 Task: Calculate the persistent homology of a 3D point cloud.
Action: Mouse moved to (181, 147)
Screenshot: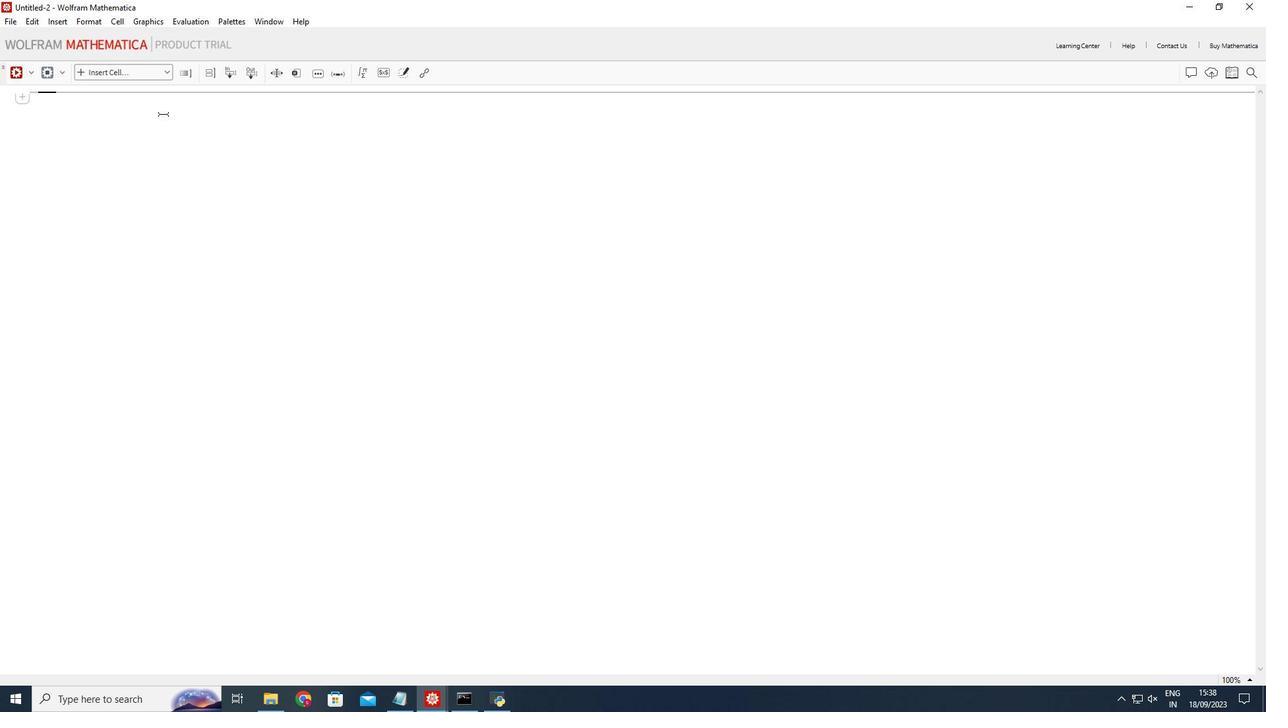 
Action: Mouse pressed left at (181, 147)
Screenshot: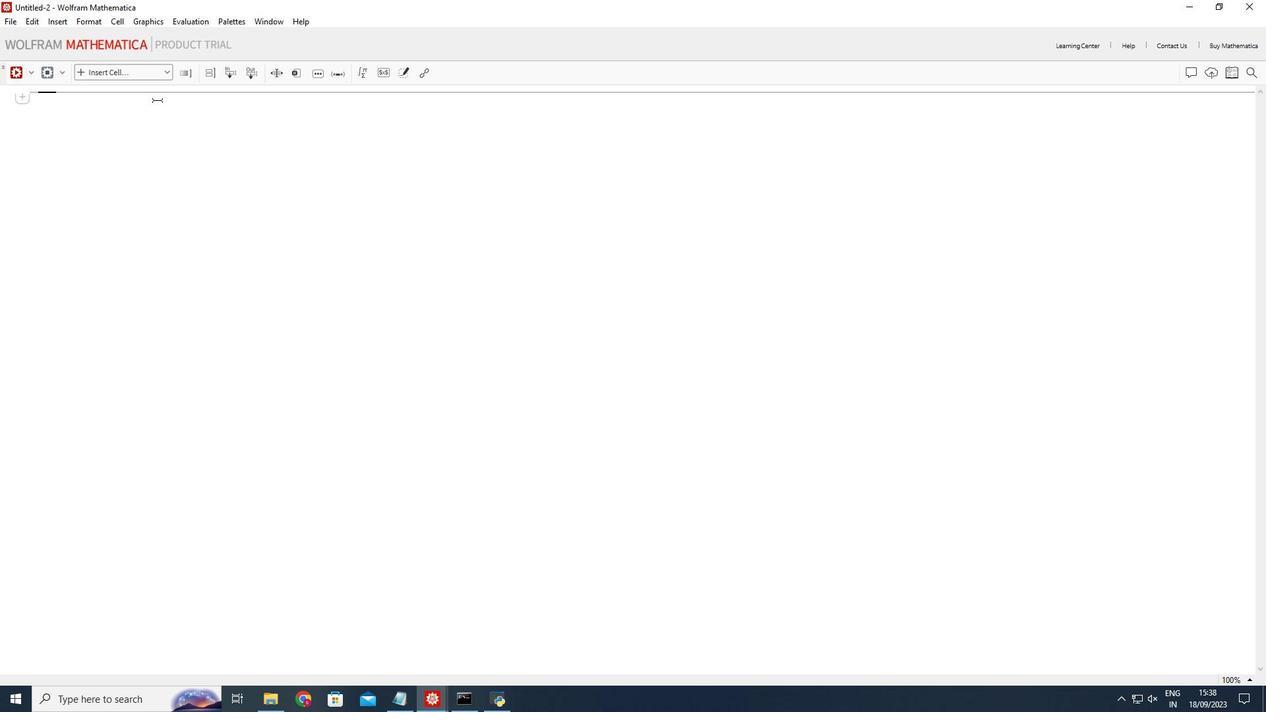
Action: Mouse moved to (170, 79)
Screenshot: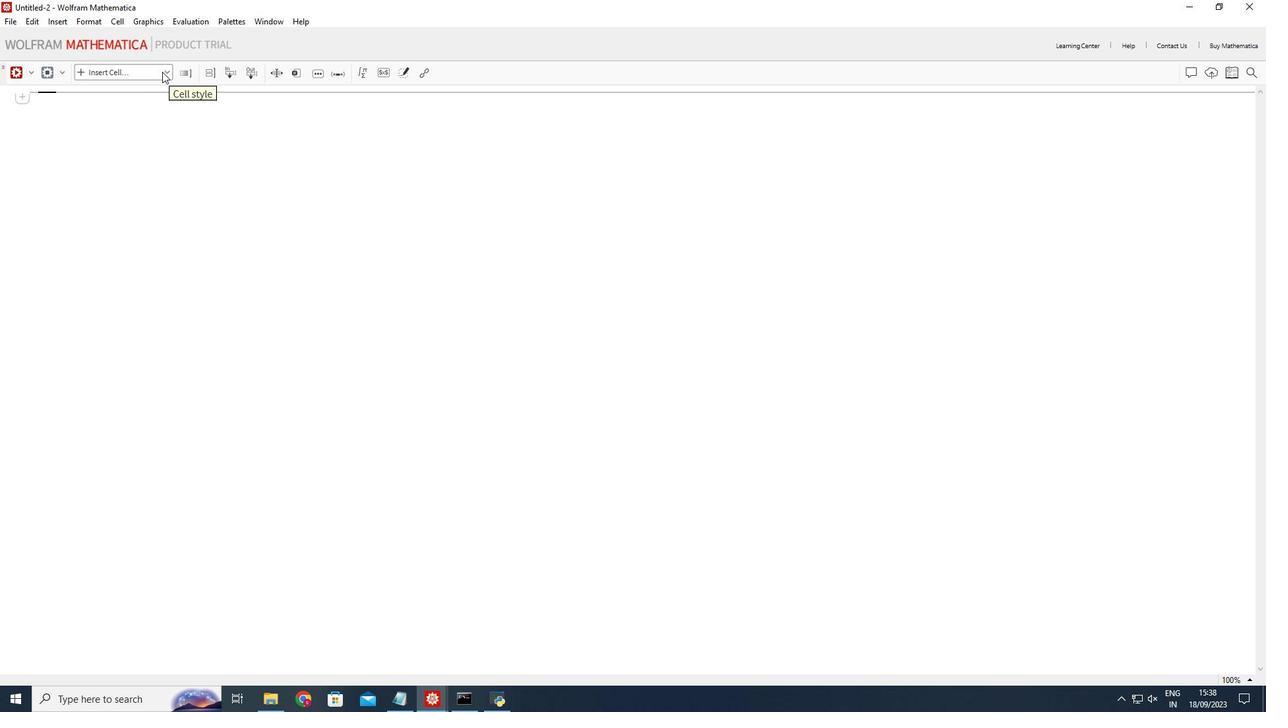 
Action: Mouse pressed left at (170, 79)
Screenshot: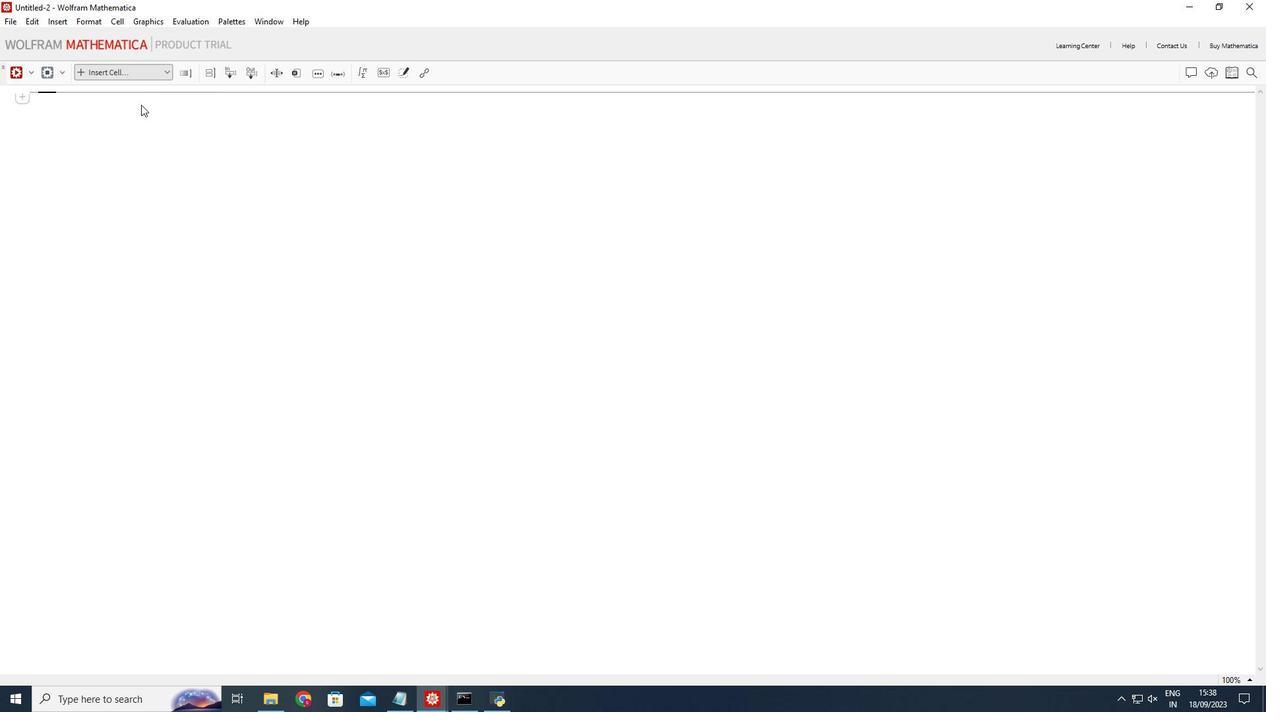
Action: Mouse moved to (127, 103)
Screenshot: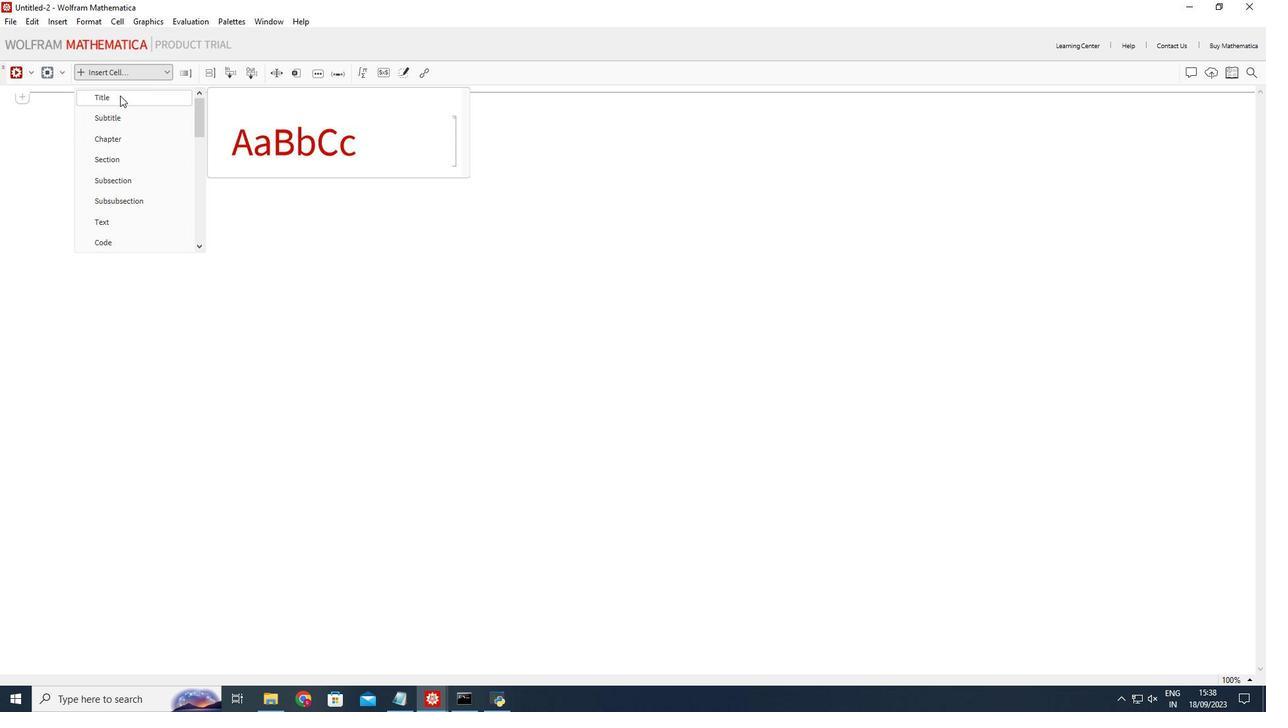 
Action: Mouse pressed left at (127, 103)
Screenshot: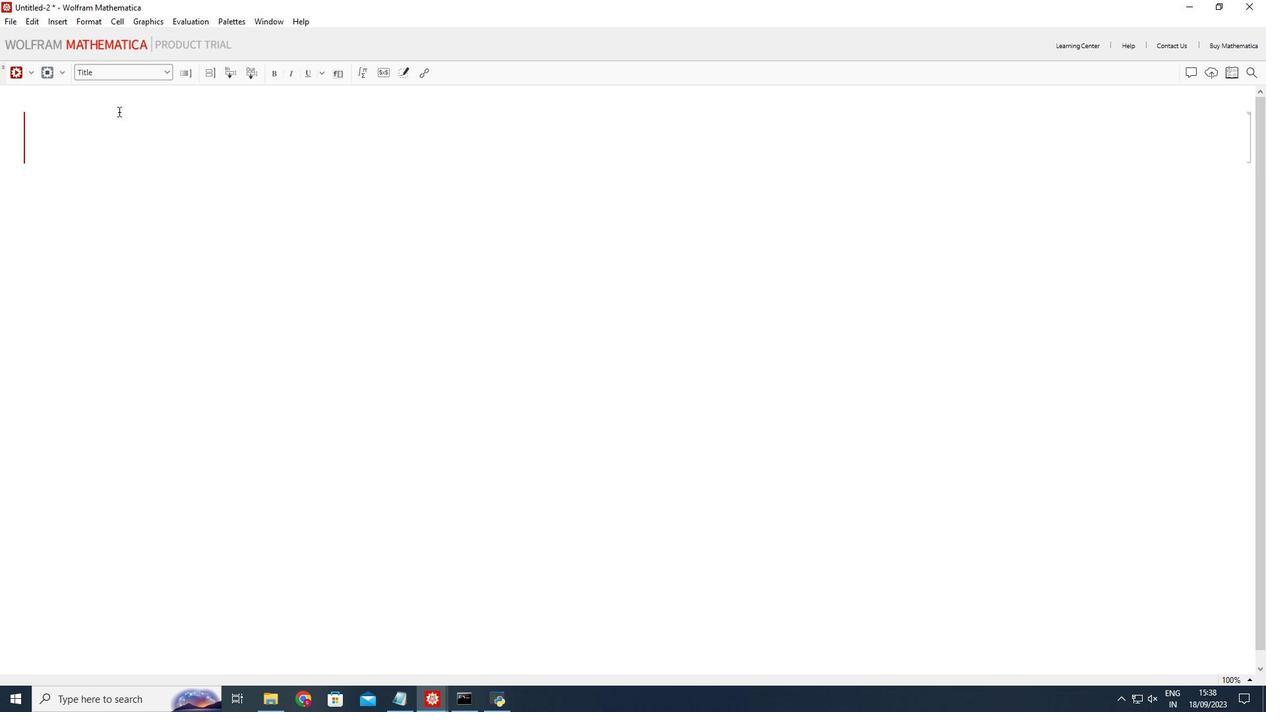 
Action: Mouse moved to (129, 156)
Screenshot: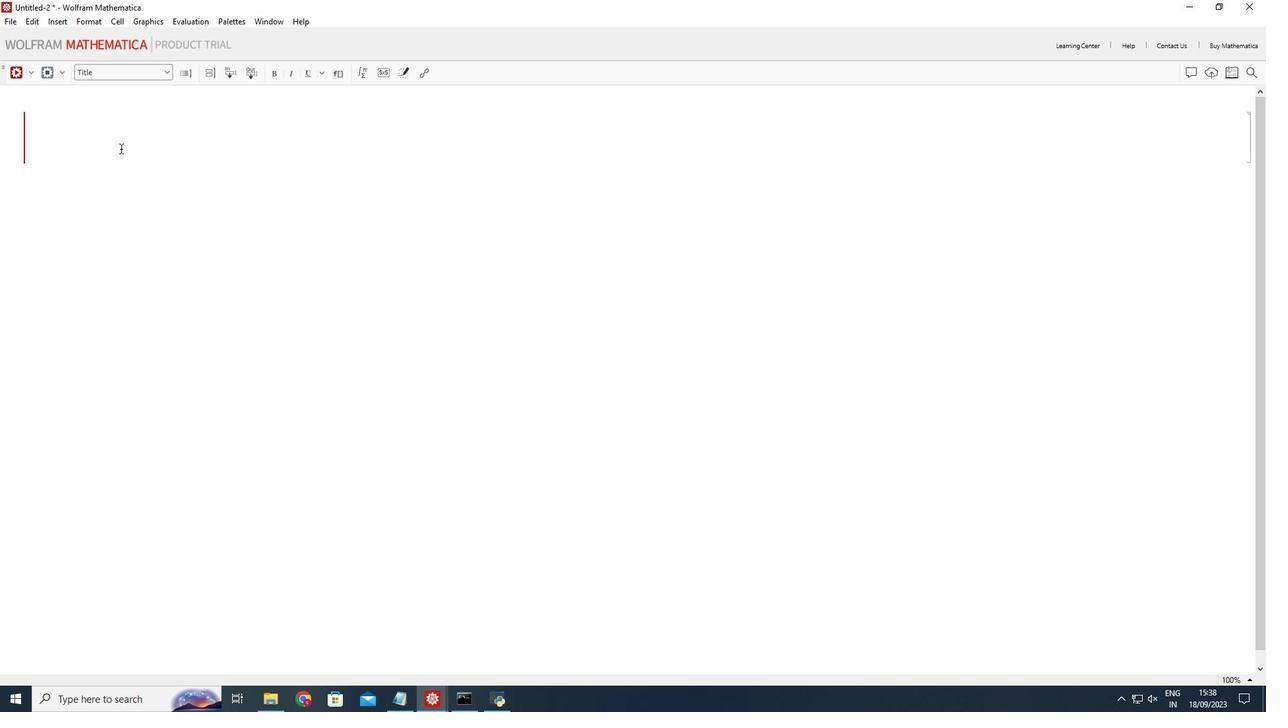 
Action: Mouse pressed left at (129, 156)
Screenshot: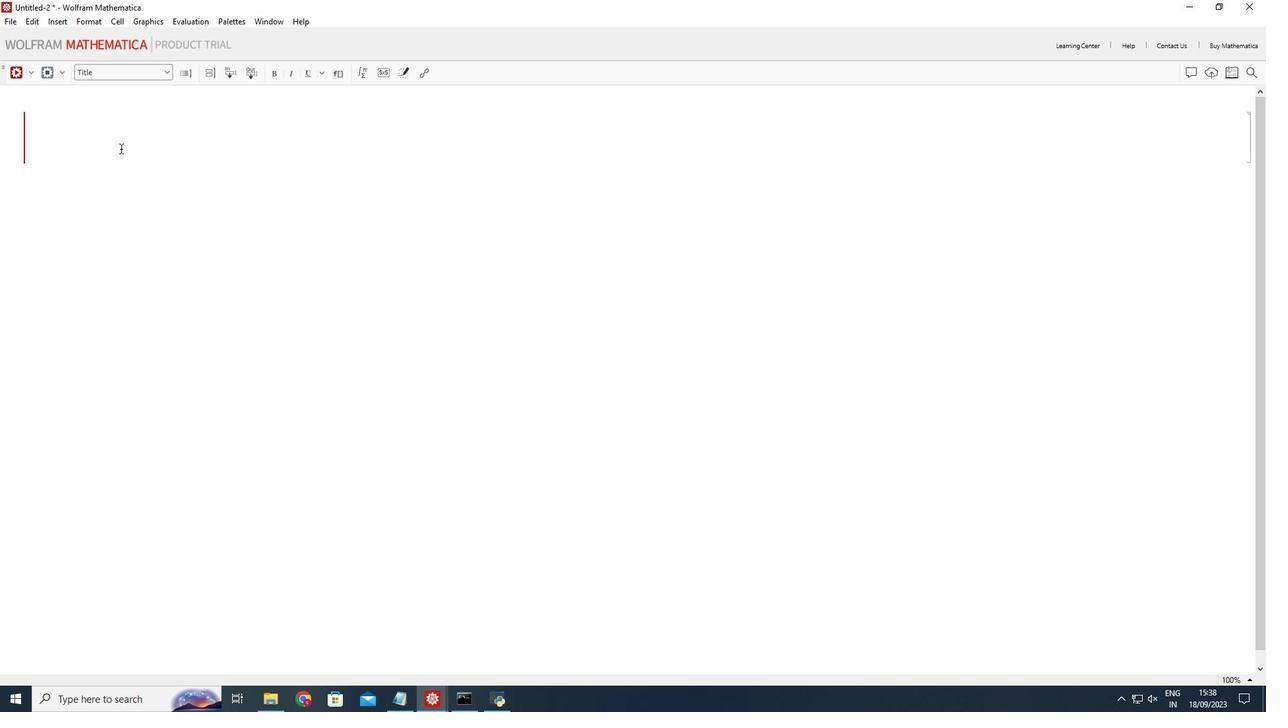 
Action: Mouse moved to (442, 327)
Screenshot: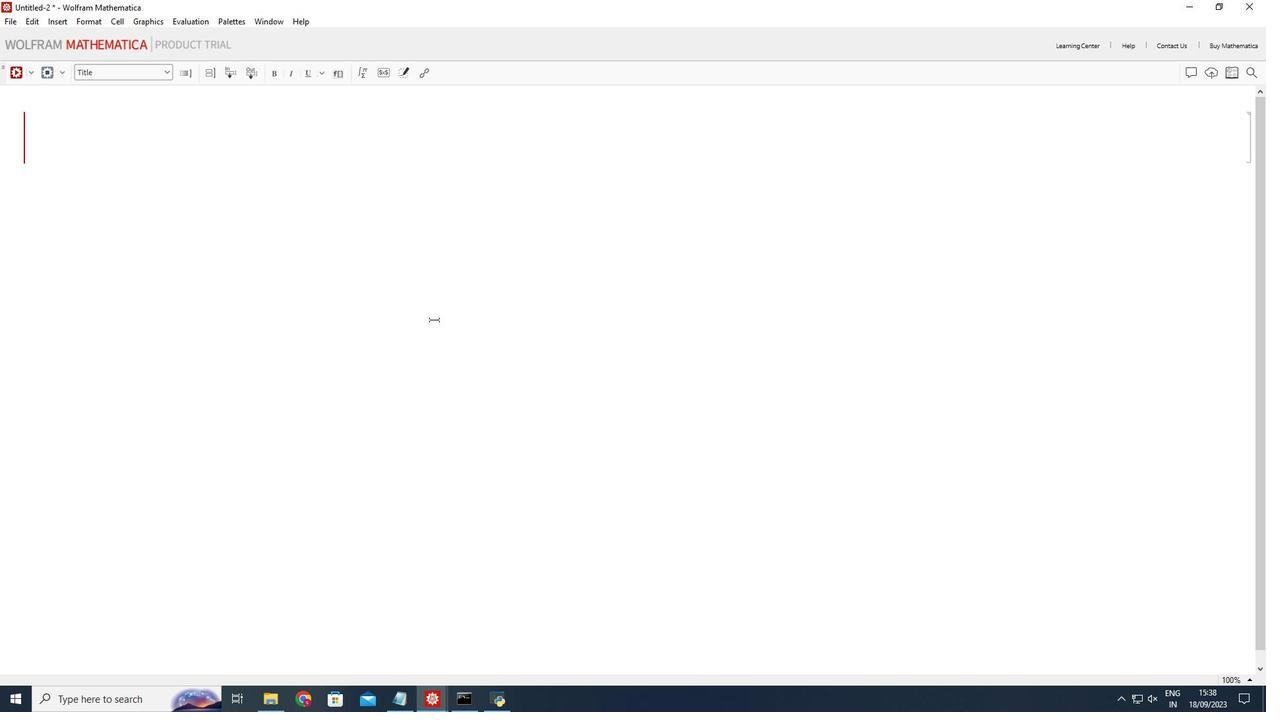
Action: Key pressed <Key.shift_r>Persistent<Key.space><Key.shift_r>Homology<Key.space>of<Key.space>a<Key.space>3<Key.shift_r>D<Key.space>point<Key.space>cloud
Screenshot: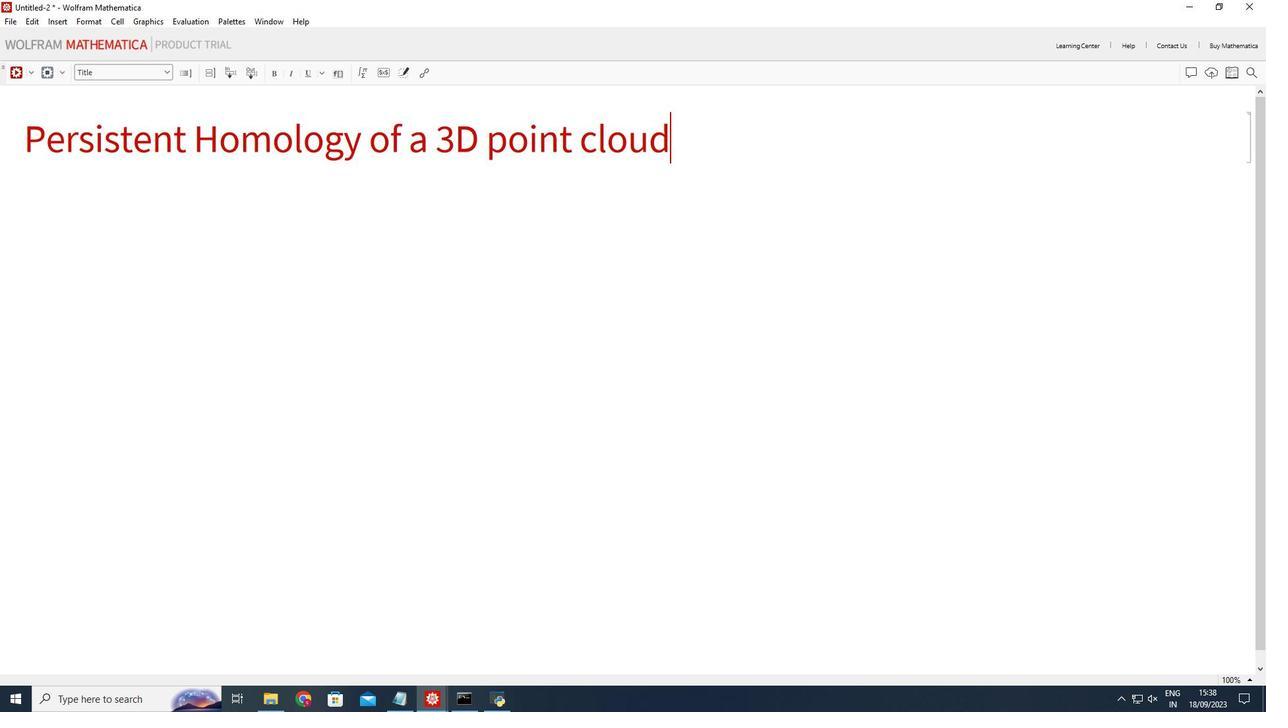 
Action: Mouse moved to (344, 368)
Screenshot: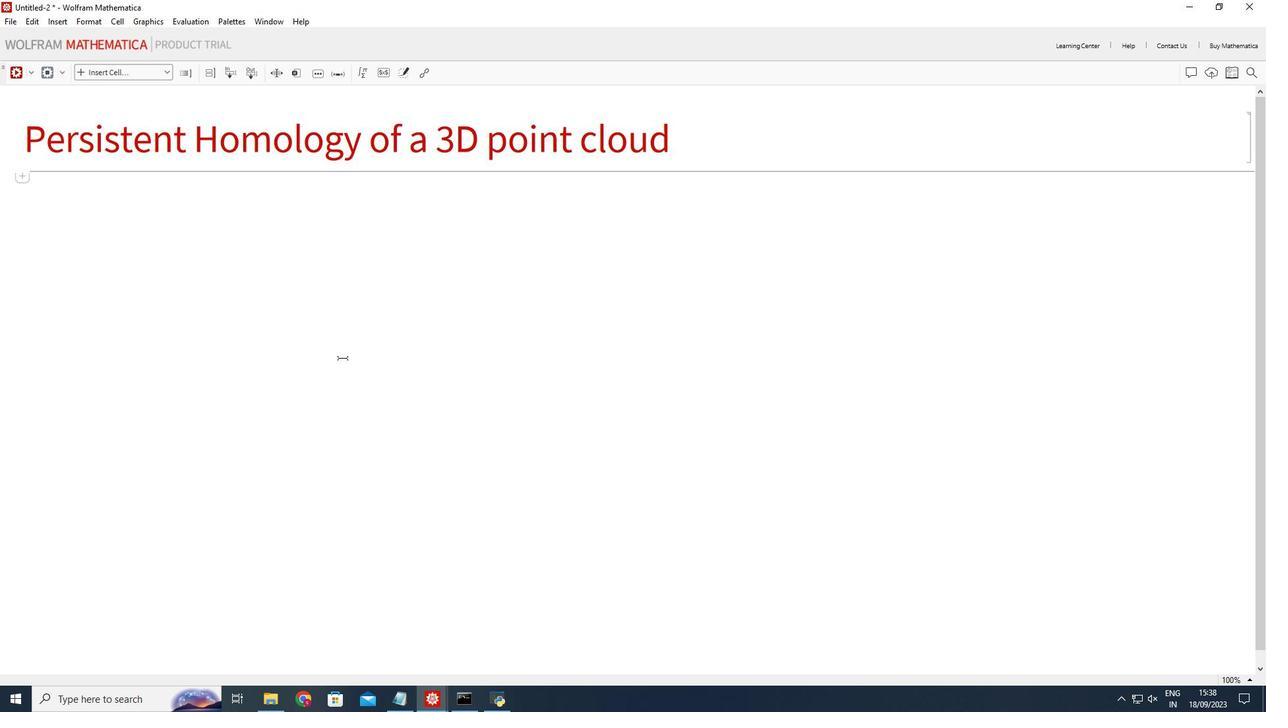 
Action: Mouse pressed left at (344, 368)
Screenshot: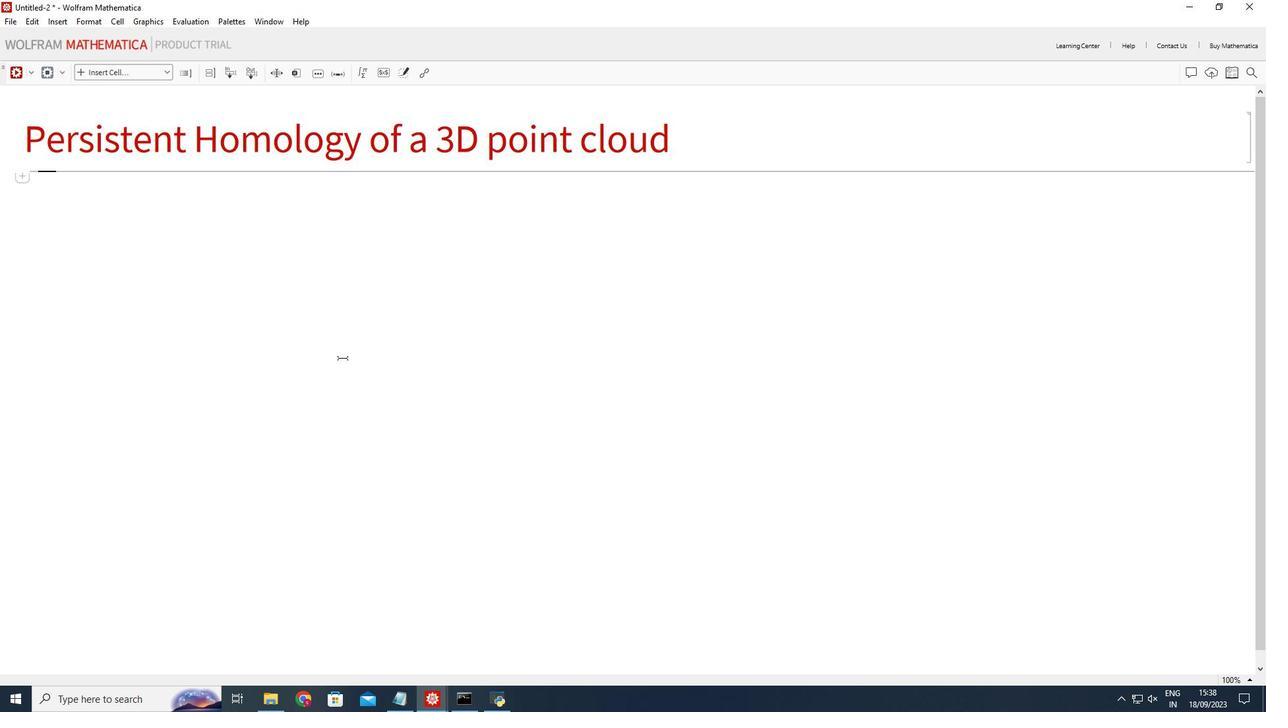 
Action: Mouse moved to (167, 76)
Screenshot: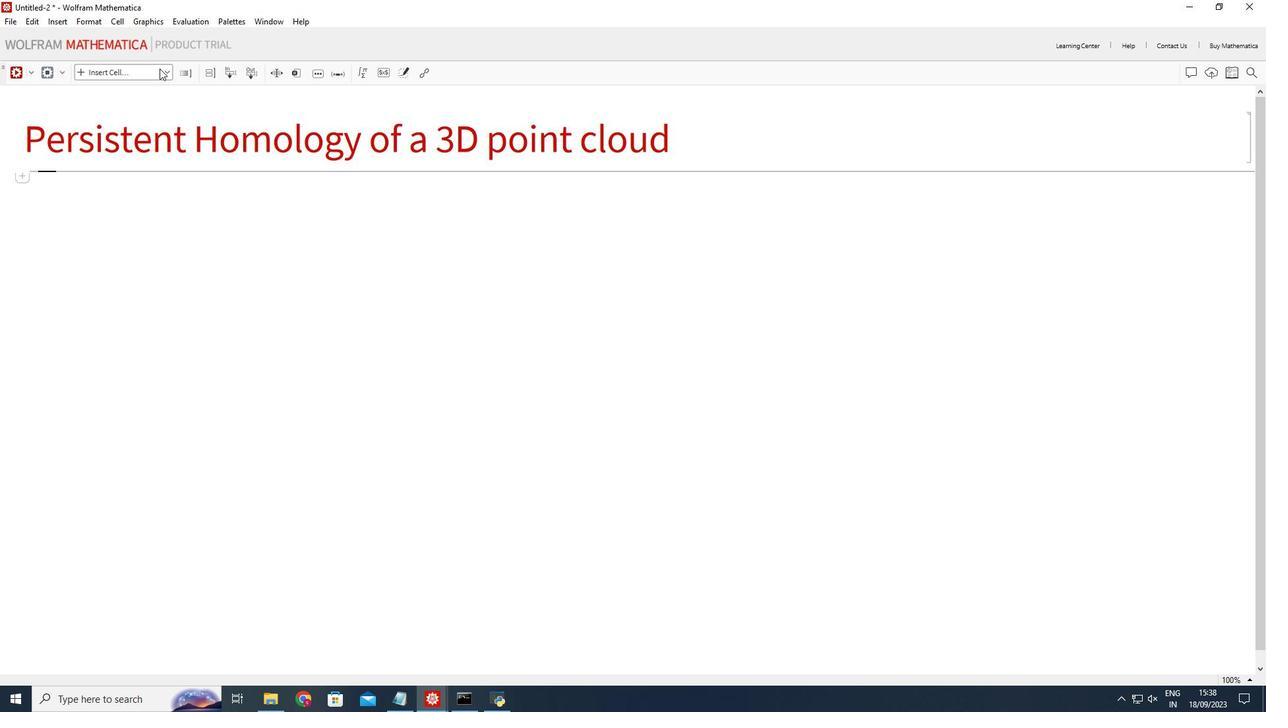 
Action: Mouse pressed left at (167, 76)
Screenshot: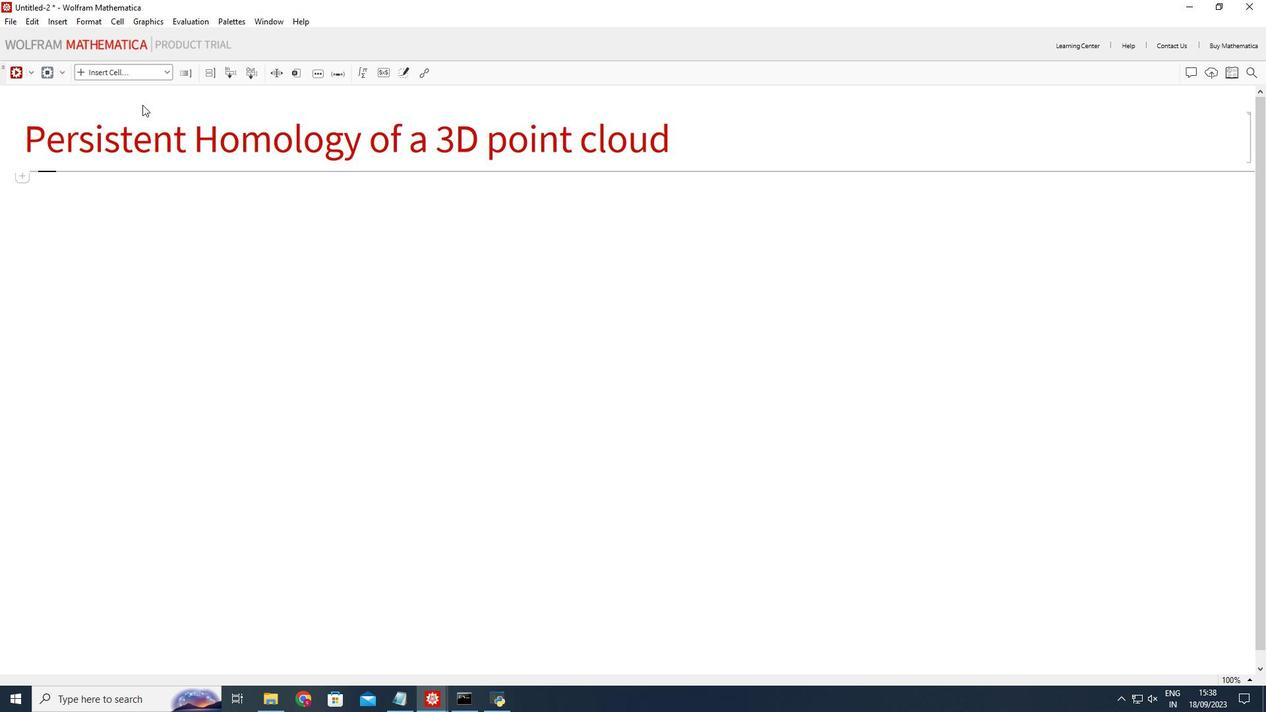 
Action: Mouse moved to (124, 246)
Screenshot: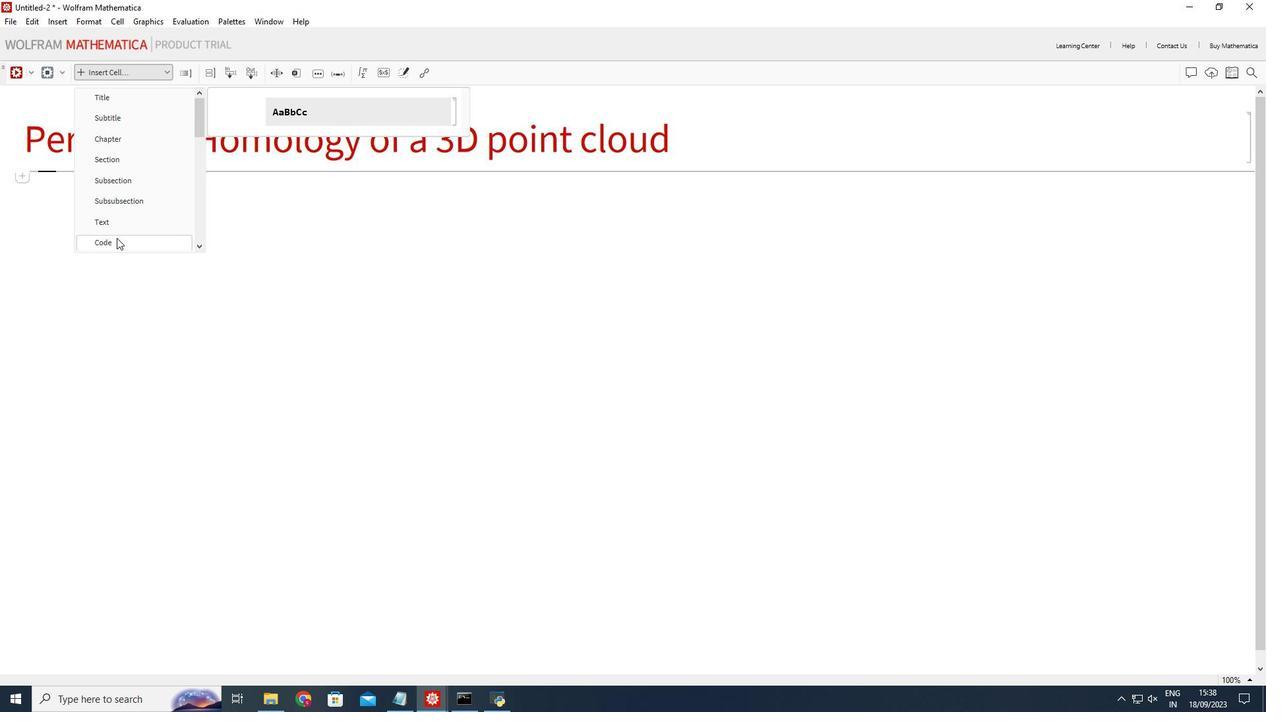 
Action: Mouse pressed left at (124, 246)
Screenshot: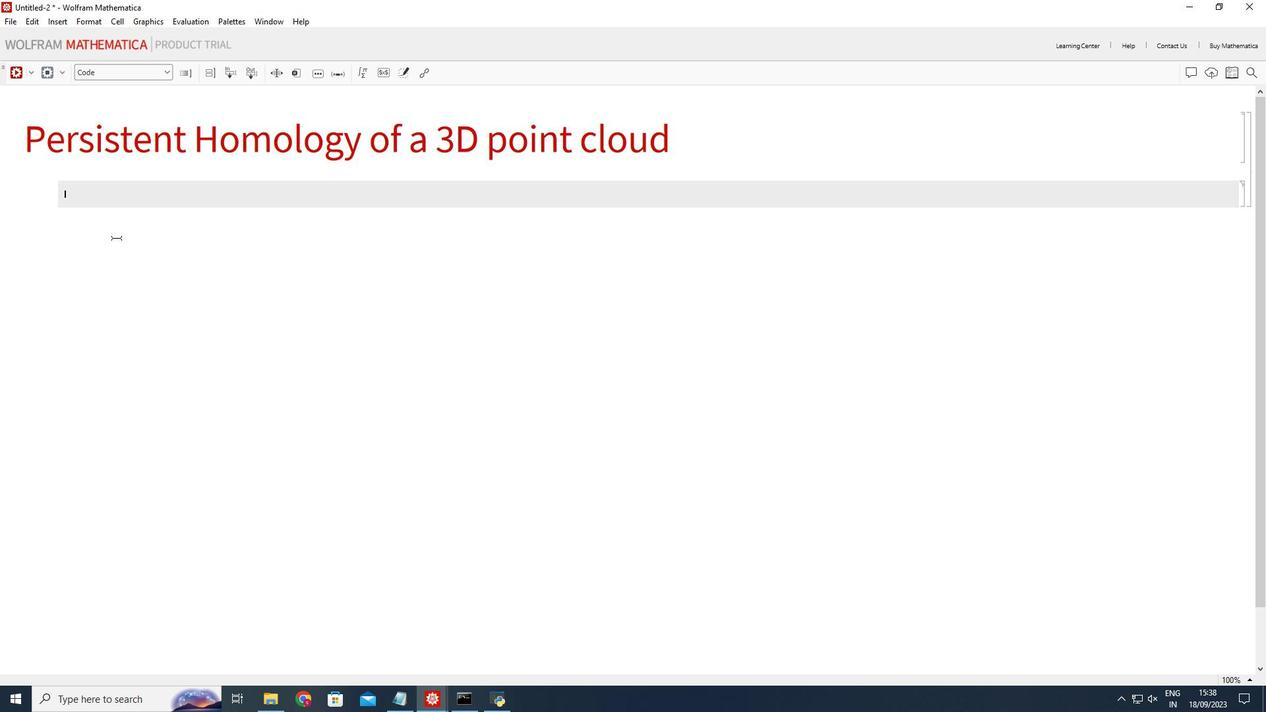 
Action: Mouse moved to (118, 203)
Screenshot: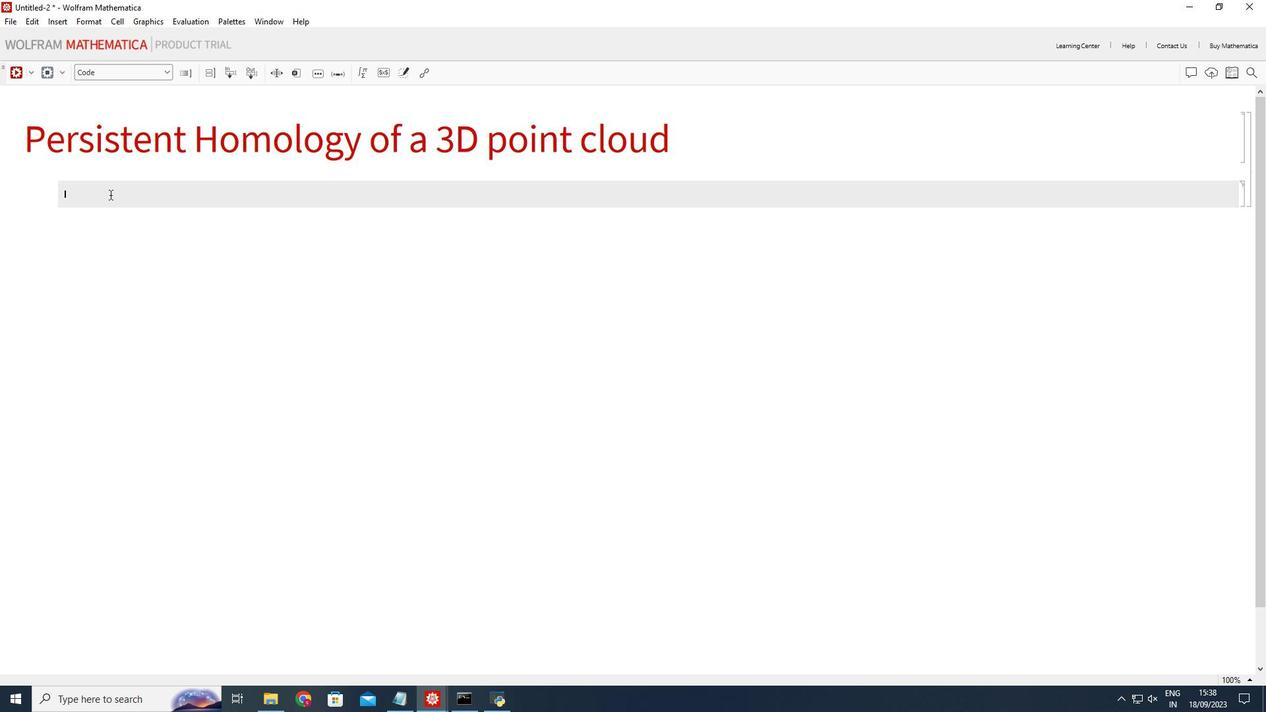 
Action: Mouse pressed left at (118, 203)
Screenshot: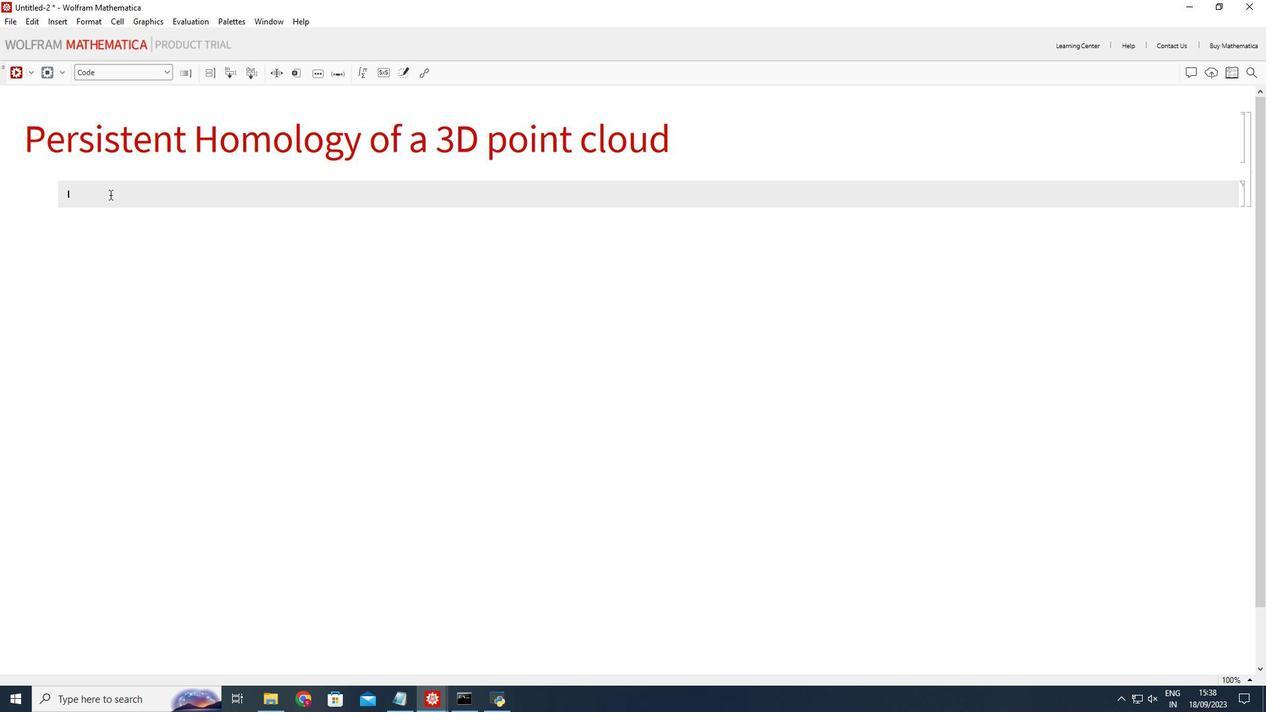
Action: Mouse moved to (714, 418)
Screenshot: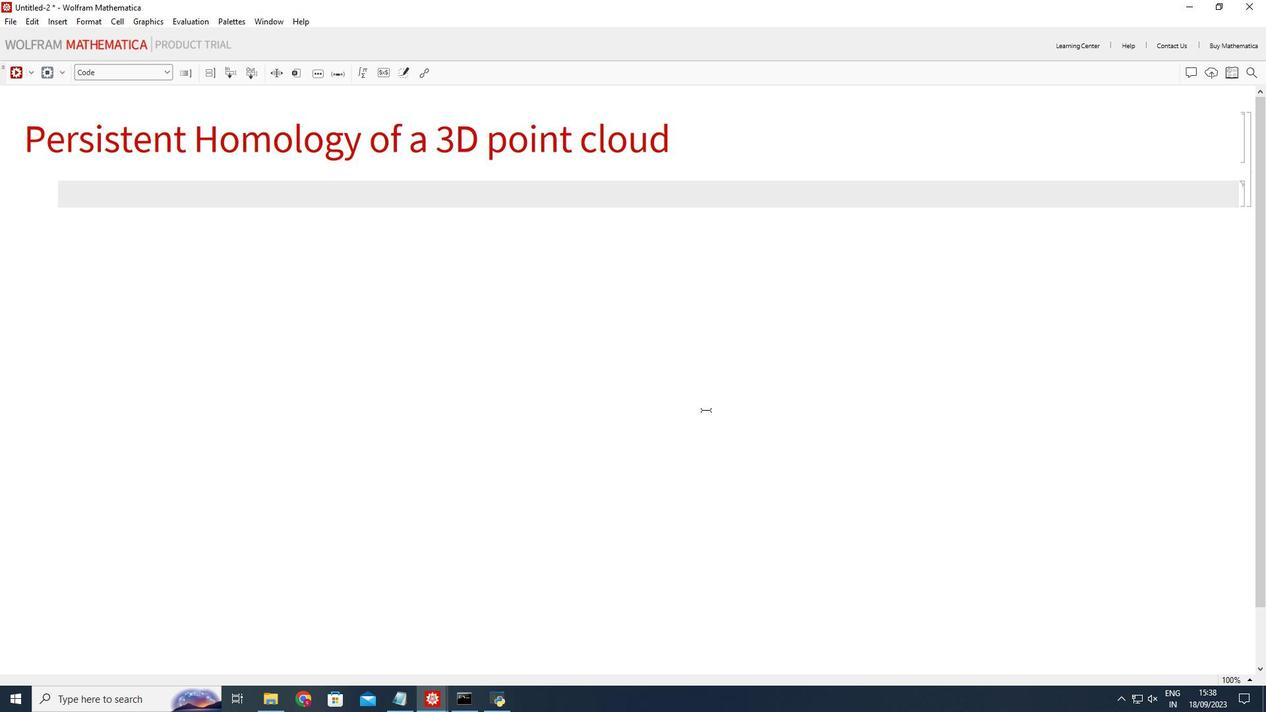 
Action: Key pressed <Key.shift_r>(*<Key.space>define<Key.space>a<Key.space>function<Key.space>to<Key.space>compute<Key.space>pairi<Key.backspace>wise<Key.space>distances<Key.space>between<Key.space>points<Key.space><Key.right><Key.right><Key.enter><Key.shift_r>Pairwise<Key.shift_r>Distances[points<Key.shift_r>_<Key.right><Key.space>;<Key.backspace><Key.shift_r>:=<Key.space><Key.shift_r>Outer[<Key.shift_r>Norm[<Key.shift_r>#1-<Key.shift_r>#2<Key.right><Key.space><Key.shift_r>&,<Key.space>points,<Key.space>points,<Key.space>1<Key.right>;<Key.enter><Key.enter><Key.shift_r>(*<Key.space>generate<Key.space>example<Key.space>3d<Key.space><Key.backspace><Key.backspace><Key.shift_r>D<Key.space>point<Key.space>cloud<Key.space>data<Key.space><Key.right><Key.right><Key.enter><Key.shift_r>Seed<Key.shift_r>Random[0];<Key.enter>n<Key.shift_r>Points<Key.space>=<Key.space>100;<Key.enter>point<Key.shift_r>Cloud<Key.space>=<Key.space><Key.shift_r>Random<Key.shift_r><Key.shift_r>Real[1,<Key.space><Key.shift_r>{n<Key.shift_r>Points,<Key.space>3<Key.right><Key.right>;<Key.space><Key.space><Key.space><Key.enter><Key.enter><Key.shift_r>(*<Key.shift_r>Define<Key.space>the<Key.space>maximum<Key.space>radius<Key.space>for<Key.space>the<Key.space>vic<Key.backspace>etoris-<Key.shift_r>Rips<Key.space>complex<Key.right><Key.right><Key.enter>epsilon<Key.shift_r>Max<Key.space>=<Key.space>0.2;<Key.enter><Key.enter><Key.shift_r><Key.shift_r><Key.shift_r><Key.shift_r><Key.shift_r><Key.shift_r><Key.shift_r>(*compute<Key.space>the<Key.space>vietoris-<Key.shift_r>Rips<Key.space>complex<Key.space>for<Key.space>a<Key.space>range<Key.space>of<Key.space>radii<Key.right><Key.right><Key.enter>simplices<Key.space>=<Key.shift_r>{};<Key.enter><Key.shift_r>For[epsilon<Key.space>-0.0<Key.left><Key.left><Key.left><Key.backspace>=<Key.space><Key.right><Key.right><Key.right>,<Key.space>epsilon<Key.space><Key.shift_r><=<Key.space>epsilon<Key.shift_r><Key.shift_r><Key.shift_r><Key.shift_r><Key.shift_r><Key.shift_r><Key.shift_r><Key.shift_r><Key.shift_r><Key.shift_r>Max,<Key.space>epsilon<Key.space>+=<Key.space>0.01,<Key.space>distances<Key.space>=<Key.space><Key.shift_r>Pairwise<Key.shift_r>Distances[point<Key.shift_r>Cloud<Key.right>;<Key.enter><Key.tab>adjanc<Key.backspace><Key.backspace>cency<Key.shift_r>Matrix<Key.space>=<Key.space><Key.shift_r>Unit<Key.shift_r><Key.shift_r><Key.shift_r><Key.shift_r>Step[epsilon<Key.space>-<Key.space>distances<Key.right>;<Key.enter>graph<Key.space>=<Key.space><Key.shift_r>Graph[<Key.shift_r>Range[n<Key.shift_r>Points],<Key.space><Key.shift_r>Undirected<Key.shift_r>Edge<Key.space><Key.shift_r>@@@<Key.space><Key.shift_r><Key.shift_r>Position[<Key.shift_r>Upper<Key.shift_r>Triangularize[adjan<Key.backspace>cency<Key.shift_r>Matrix,1<Key.right>,1<Key.right><Key.right>;<Key.enter>cliques<Key.space>-<Key.backspace>=<Key.space><Key.shift_r>Find<Key.shift_r>Clique[graph,<Key.space><Key.shift_r>{<Key.backspace><Key.shift_r>{3,
Screenshot: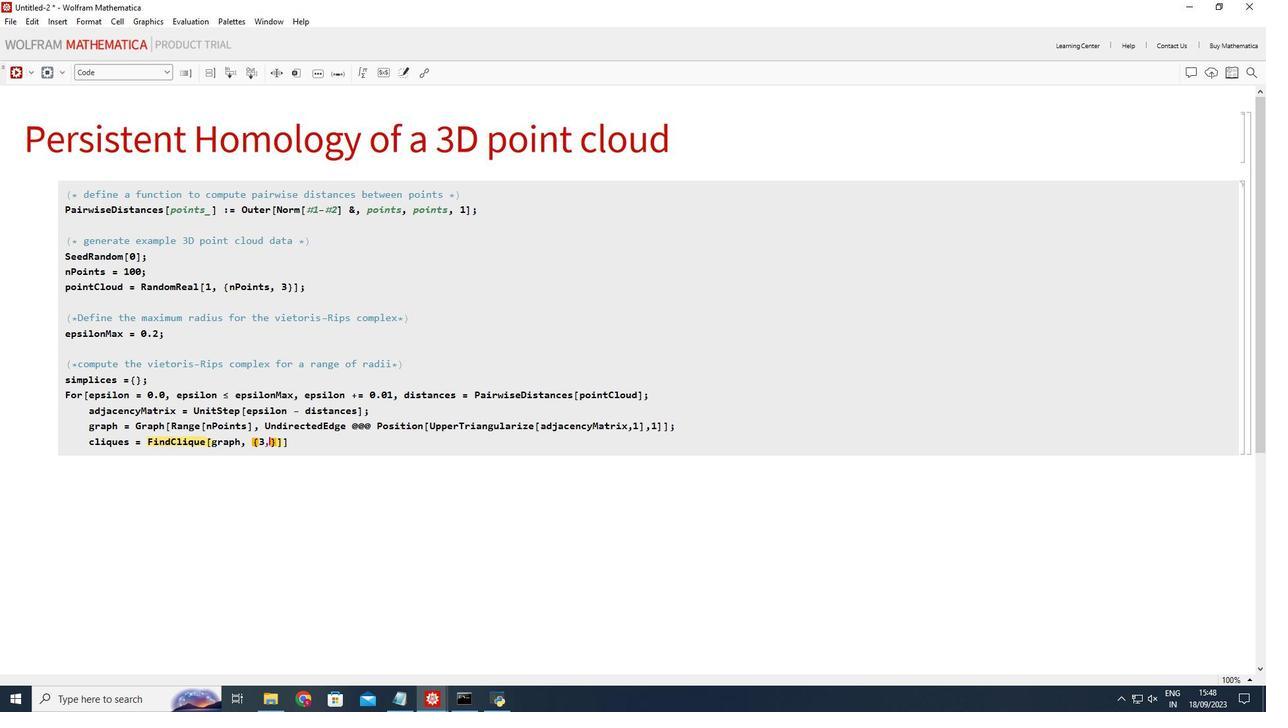 
Action: Mouse moved to (373, 80)
Screenshot: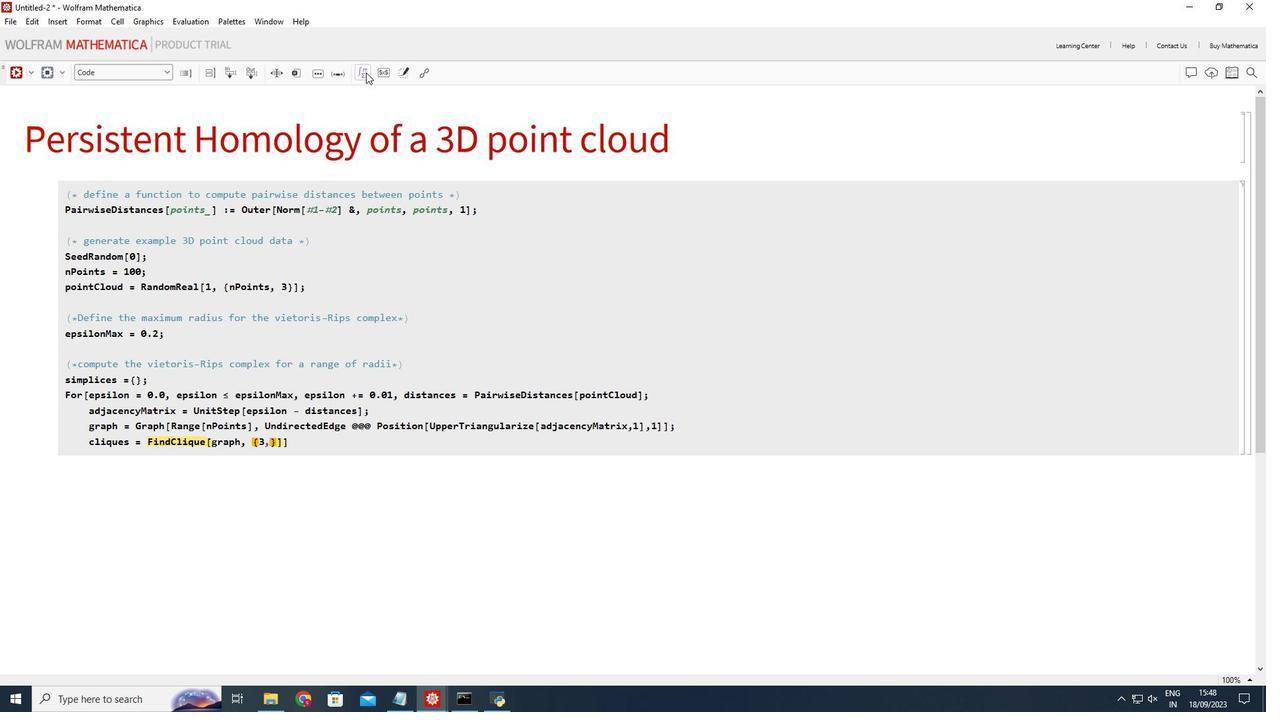 
Action: Mouse pressed left at (373, 80)
Screenshot: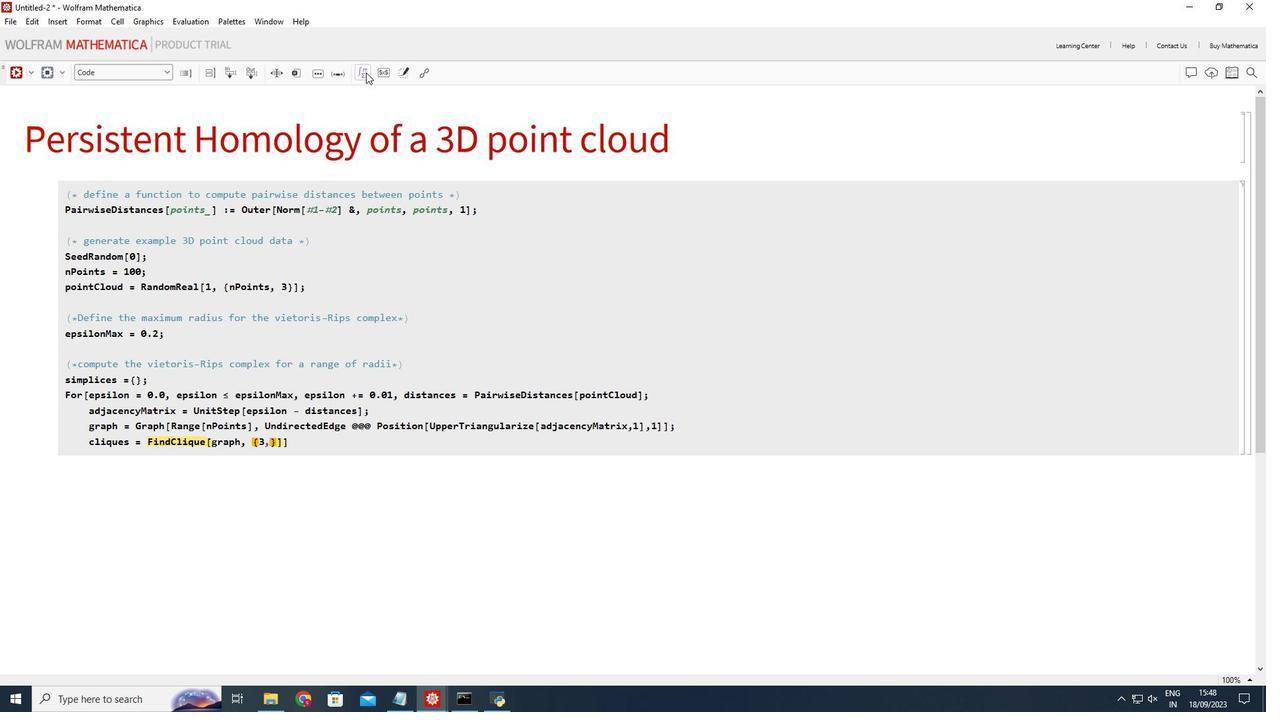 
Action: Mouse moved to (1234, 374)
Screenshot: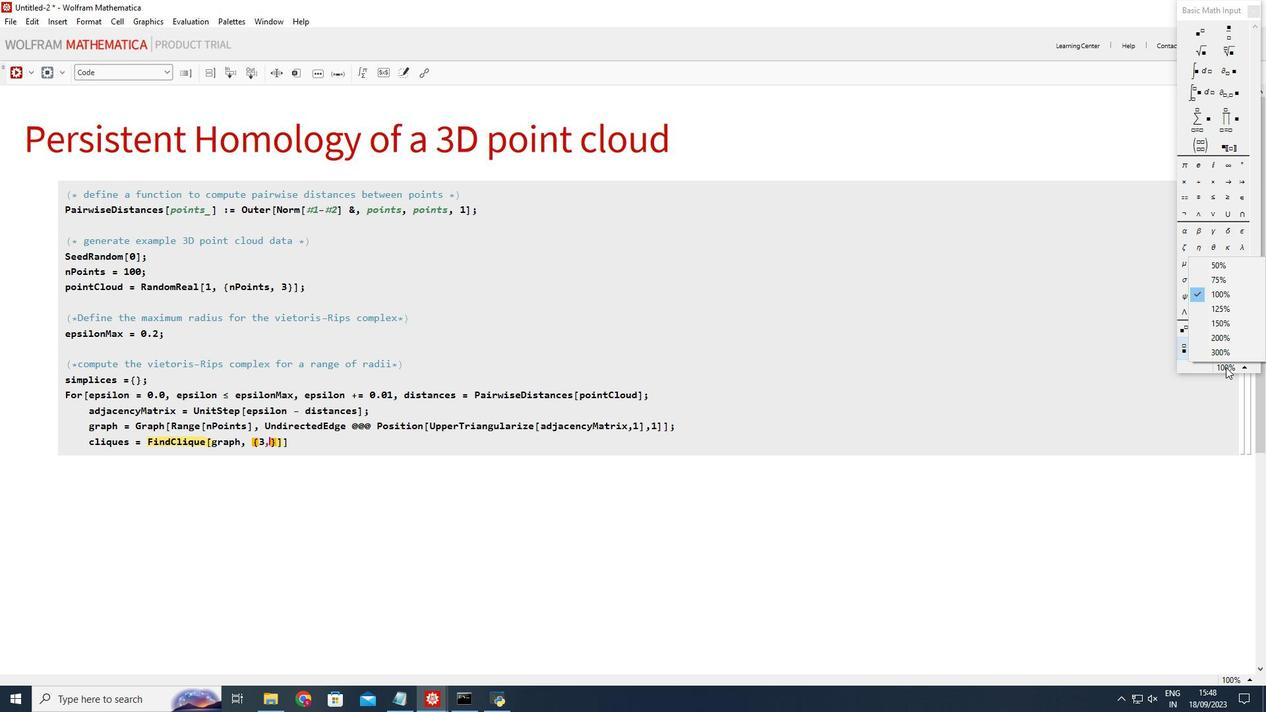 
Action: Mouse pressed left at (1234, 374)
Screenshot: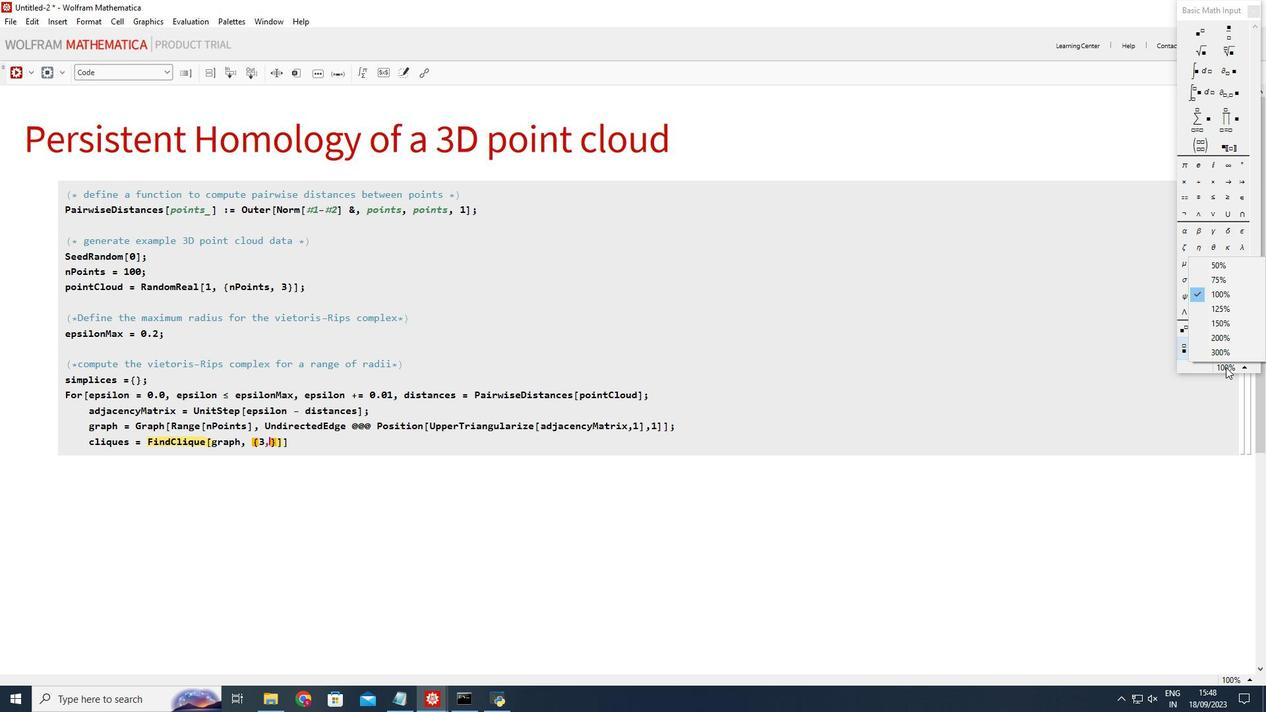 
Action: Mouse moved to (1234, 334)
Screenshot: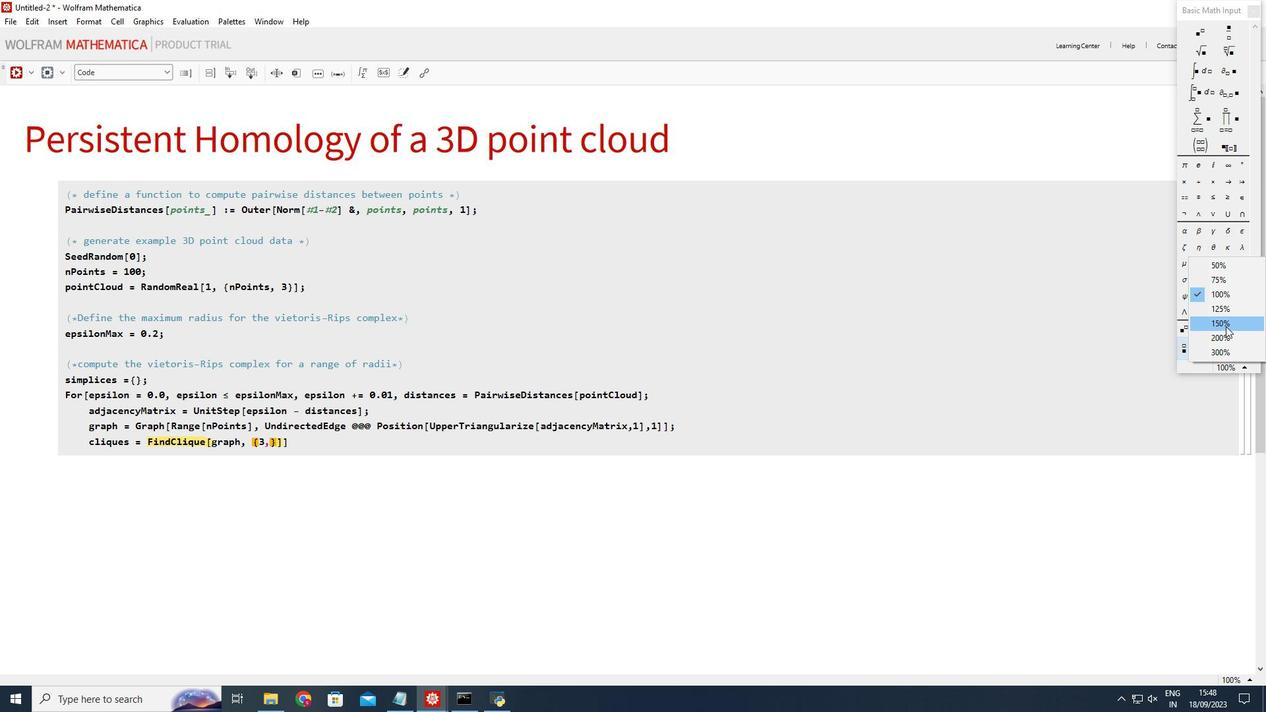 
Action: Mouse pressed left at (1234, 334)
Screenshot: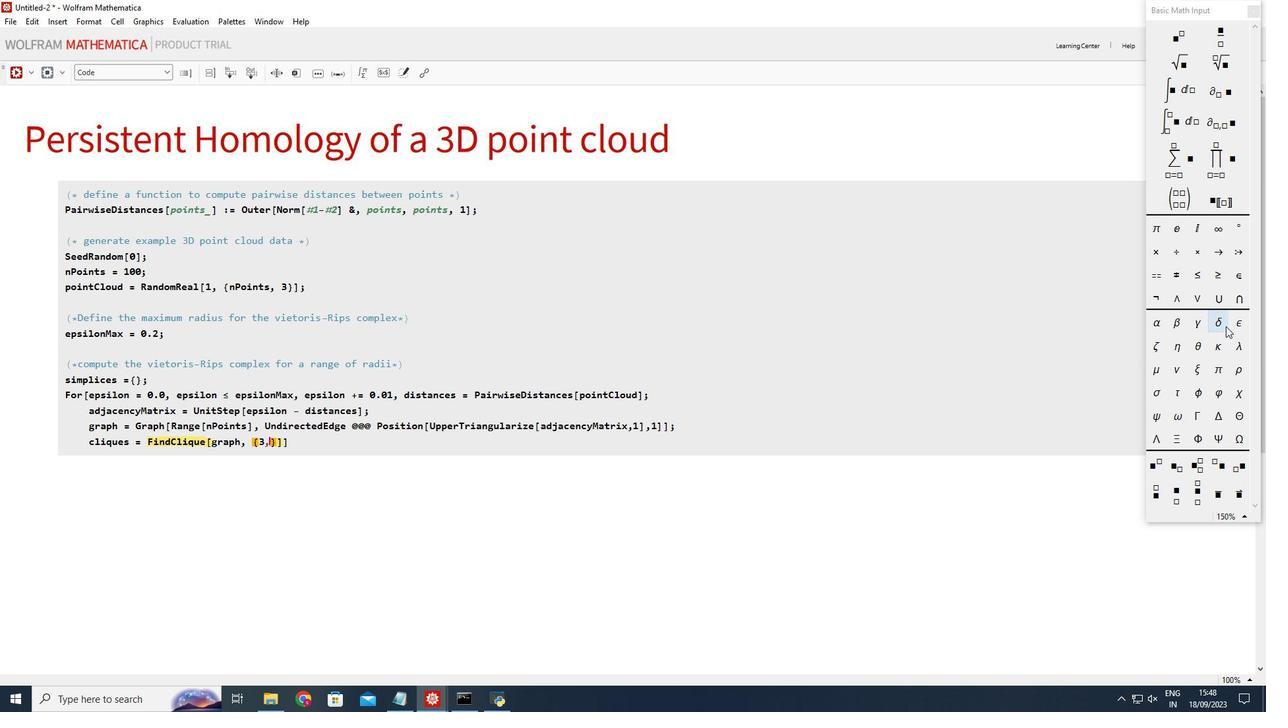 
Action: Mouse moved to (1223, 239)
Screenshot: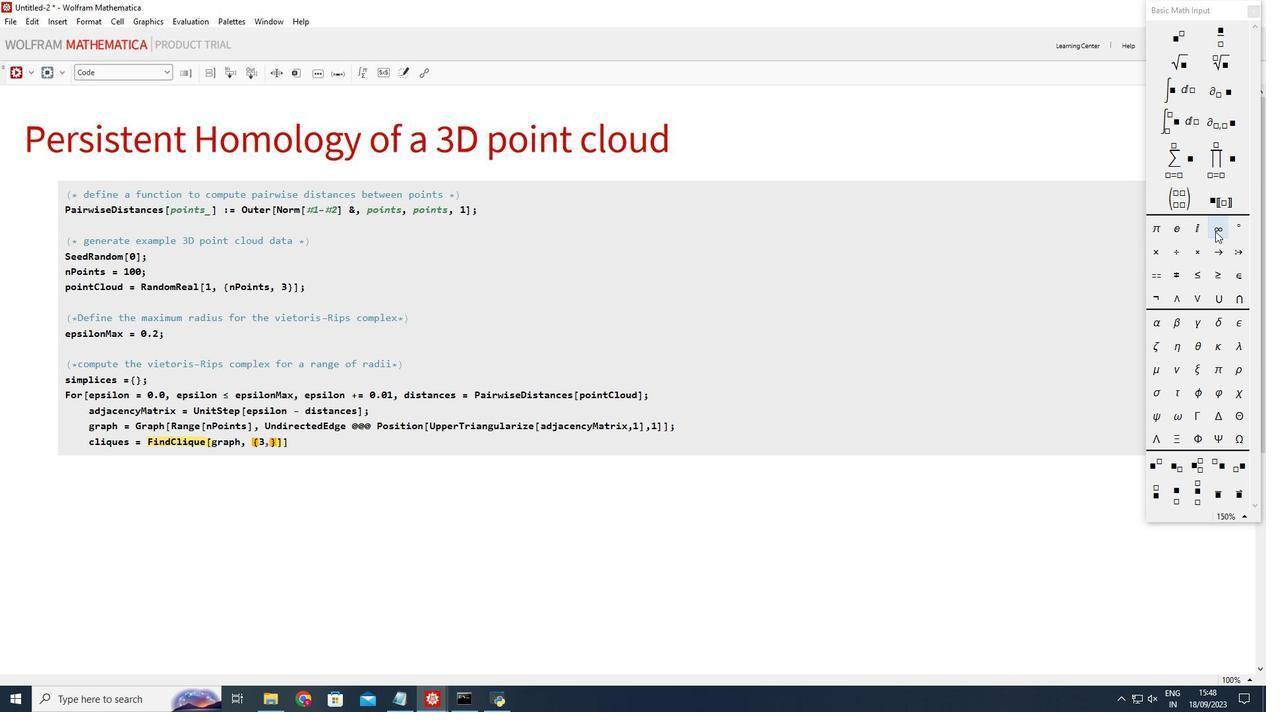 
Action: Mouse pressed left at (1223, 239)
Screenshot: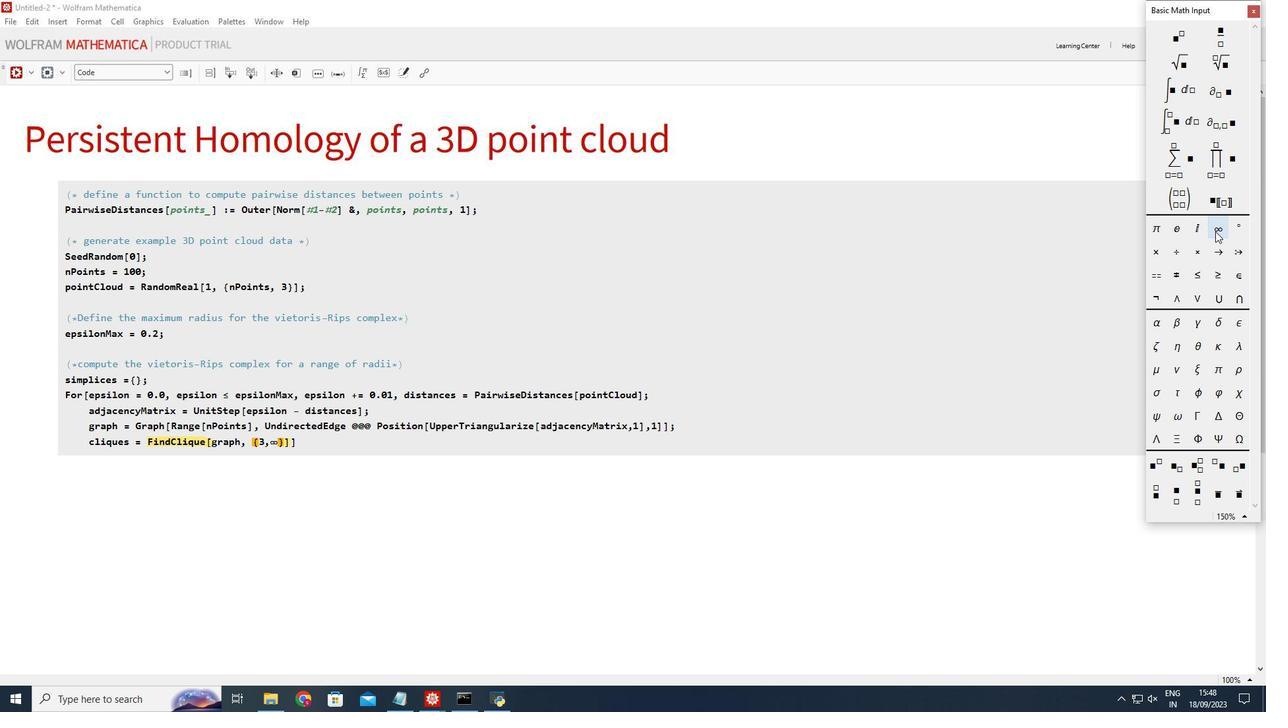 
Action: Mouse moved to (290, 448)
Screenshot: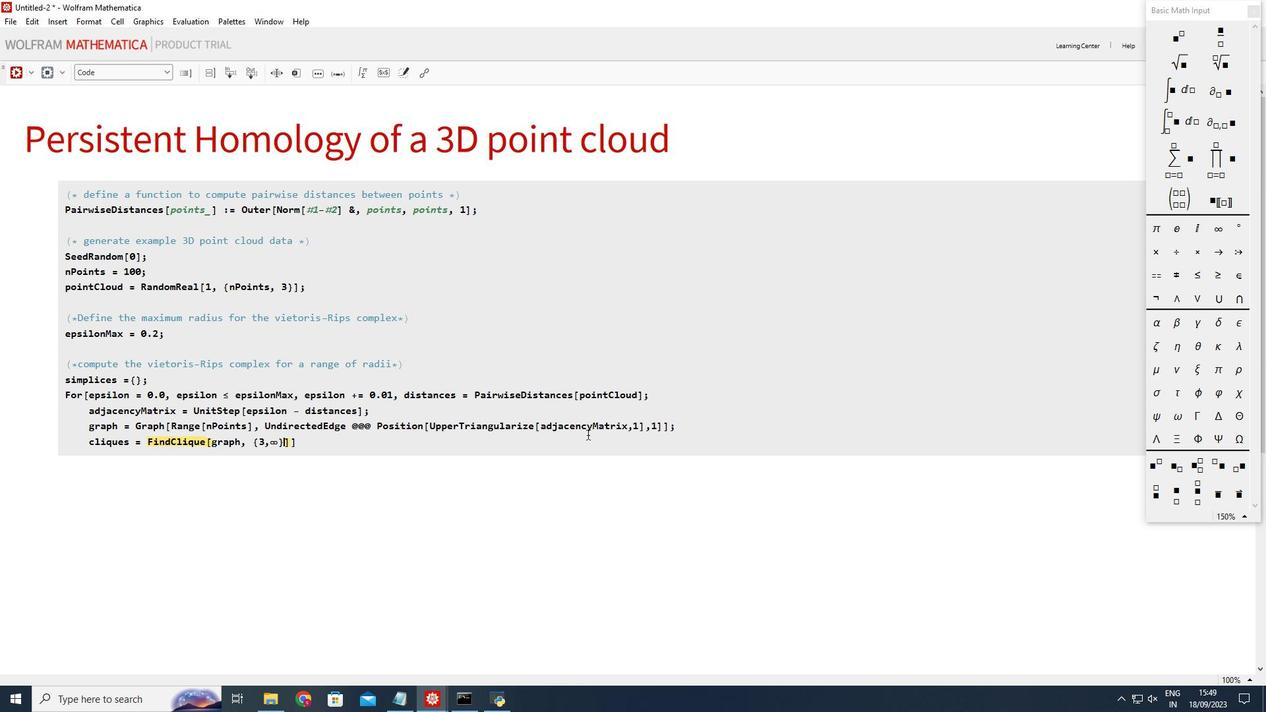 
Action: Mouse pressed left at (290, 448)
Screenshot: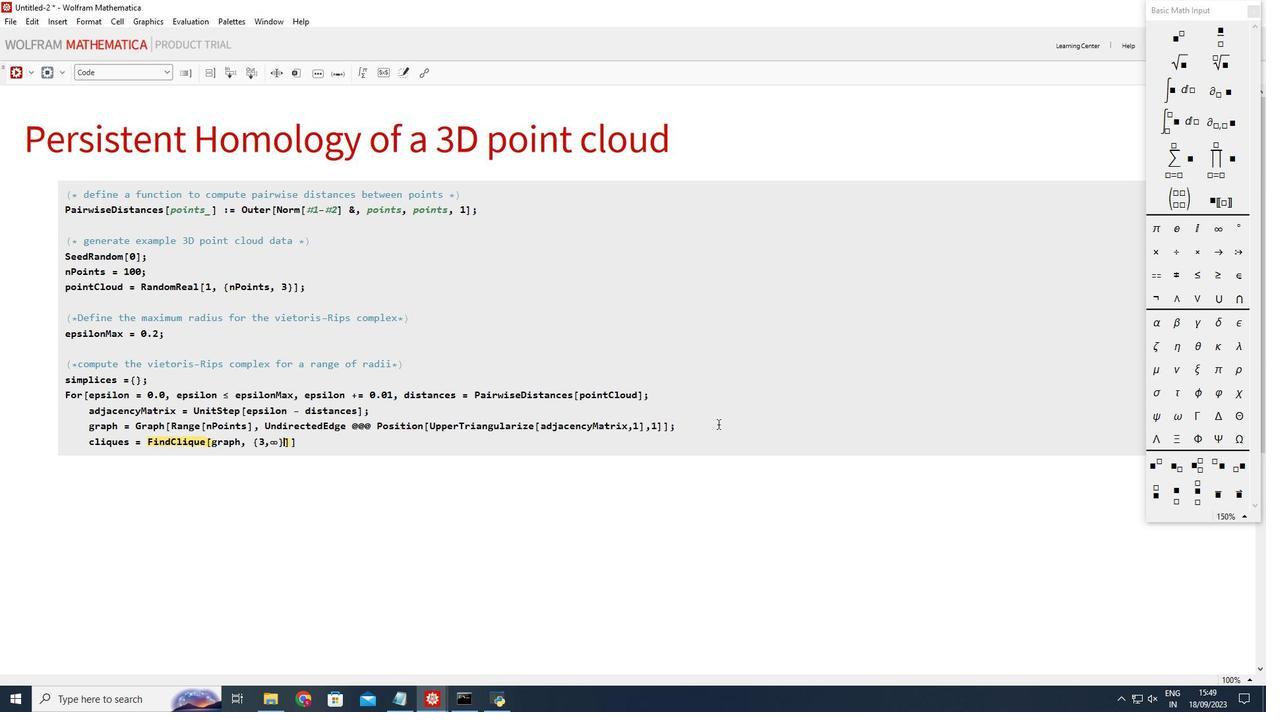 
Action: Mouse moved to (809, 432)
Screenshot: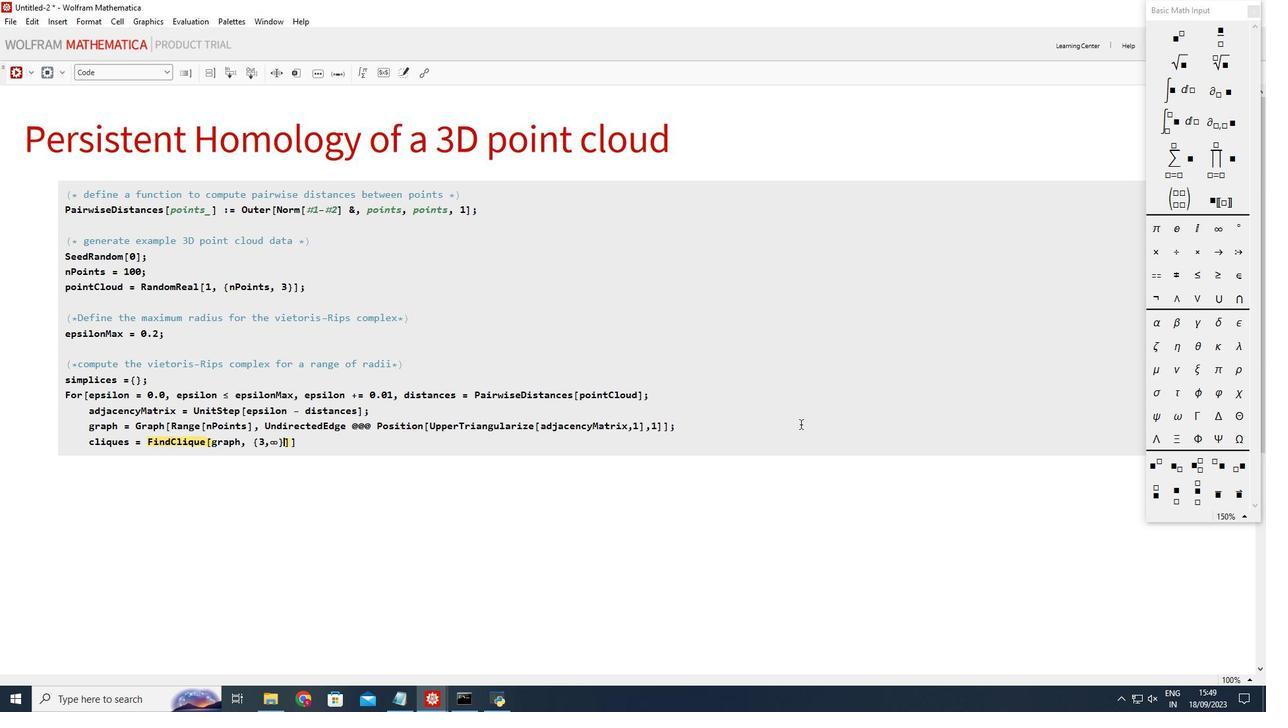 
Action: Key pressed <Key.right>;<Key.enter>simplices<Key.space>=<Key.space><Key.shift_r>Union[simplices,<Key.space><Key.shift_r>Subsets[<Key.shift_r>#,<Key.space><Key.shift_r><Key.shift_r><Key.shift_r><Key.shift_r><Key.shift_r><Key.shift_r><Key.shift_r><Key.shift_r>{2,4<Key.right><Key.right><Key.space><Key.shift_r><Key.shift_r><Key.shift_r><Key.shift_r><Key.shift_r><Key.shift_r>&<Key.space>/<Key.shift_r>@<Key.space>cliques<Key.right>;<Key.space><Key.right><Key.enter><Key.enter><Key.backspace><Key.shift_r>(*<Key.space>compute<Key.space>rhe<Key.space>vietoris-<Key.shift_r>Rips<Key.space>complex<Key.space>for<Key.space>a<Key.space>range<Key.space>of<Key.space>radii<Key.space><Key.right><Key.right><Key.enter>simplices<Key.space>=<Key.space><Key.shift_r>{};<Key.enter><Key.shift_r>For[epsilon=0.0,<Key.space>epsilon<Key.shift_r><=<Key.space>epsilon<Key.shift_r>Max,<Key.space>epsilon<Key.space>+=0.01,<Key.space>distances<Key.space>=<Key.space><Key.shift_r>Pairwise<Key.shift_r>Disat<Key.backspace>t<Key.backspace>ta<Key.backspace><Key.backspace><Key.backspace>tances[point<Key.shift_r><Key.shift_r>Cloud<Key.enter><Key.right>;<Key.space><Key.enter><Key.backspace><Key.right><Key.backspace><Key.backspace><Key.backspace><Key.backspace><Key.backspace><Key.backspace><Key.backspace><Key.backspace><Key.backspace><Key.backspace><Key.backspace><Key.backspace><Key.backspace><Key.backspace><Key.backspace><Key.backspace><Key.backspace><Key.backspace><Key.backspace><Key.backspace><Key.backspace><Key.backspace><Key.backspace><Key.backspace><Key.backspace><Key.backspace><Key.backspace><Key.backspace><Key.backspace><Key.backspace><Key.backspace><Key.backspace><Key.backspace><Key.backspace><Key.backspace><Key.backspace><Key.backspace><Key.backspace><Key.backspace><Key.backspace><Key.backspace><Key.backspace><Key.backspace><Key.backspace><Key.backspace><Key.backspace><Key.backspace><Key.backspace><Key.backspace><Key.backspace><Key.backspace><Key.backspace><Key.backspace><Key.backspace><Key.backspace><Key.backspace><Key.backspace><Key.backspace><Key.backspace><Key.backspace><Key.backspace><Key.backspace><Key.backspace><Key.backspace><Key.backspace><Key.backspace><Key.backspace><Key.backspace><Key.backspace><Key.backspace><Key.backspace><Key.backspace><Key.backspace><Key.backspace><Key.backspace><Key.backspace><Key.backspace><Key.backspace><Key.backspace><Key.backspace><Key.backspace><Key.backspace><Key.backspace><Key.backspace><Key.backspace><Key.backspace><Key.backspace><Key.backspace><Key.backspace><Key.backspace><Key.backspace><Key.backspace><Key.backspace><Key.backspace><Key.backspace><Key.backspace><Key.backspace><Key.backspace><Key.backspace><Key.backspace><Key.backspace><Key.backspace><Key.backspace><Key.backspace><Key.backspace><Key.backspace><Key.backspace><Key.backspace><Key.backspace><Key.backspace><Key.backspace><Key.backspace><Key.backspace><Key.backspace><Key.backspace><Key.backspace><Key.backspace><Key.backspace><Key.backspace><Key.backspace><Key.backspace><Key.backspace><Key.backspace><Key.backspace><Key.backspace><Key.backspace><Key.backspace><Key.backspace><Key.backspace><Key.backspace><Key.backspace><Key.backspace><Key.backspace><Key.backspace><Key.backspace><Key.backspace><Key.backspace><Key.backspace><Key.backspace><Key.backspace><Key.backspace><Key.backspace><Key.backspace><Key.backspace><Key.backspace><Key.backspace><Key.backspace><Key.backspace><Key.backspace><Key.backspace><Key.backspace><Key.backspace><Key.backspace><Key.backspace><Key.backspace><Key.backspace><Key.backspace><Key.backspace><Key.backspace><Key.backspace><Key.backspace><Key.backspace><Key.backspace><Key.backspace><Key.backspace><Key.backspace><Key.backspace><Key.backspace><Key.backspace><Key.backspace><Key.backspace><Key.backspace><Key.backspace><Key.backspace><Key.backspace><Key.backspace><Key.backspace><Key.shift_r>(*<Key.space>compute<Key.space>the<Key.space>persistent<Key.space>homology<Key.right><Key.right><Key.enter>filtration<Key.space>=<Key.space><Key.shift_r>N<Key.shift_r>@<Key.shift_r>Union[<Key.shift_r>Fl
Screenshot: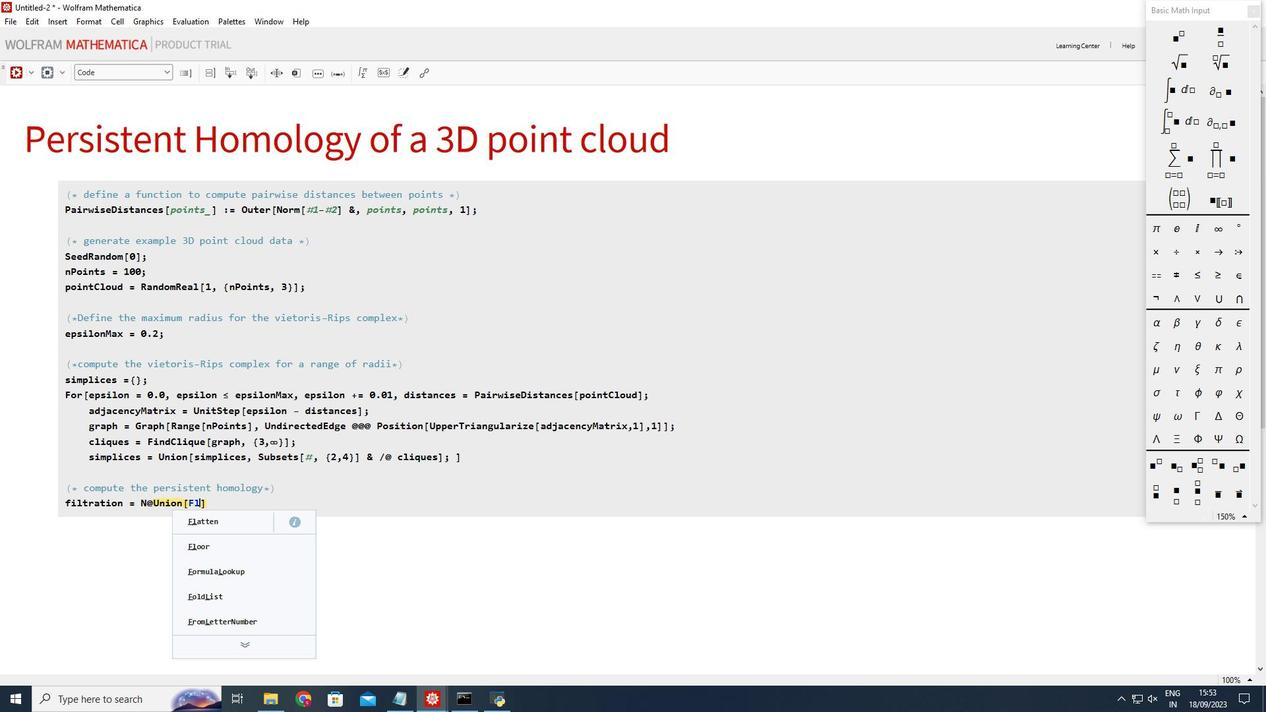 
Action: Mouse moved to (866, 194)
Screenshot: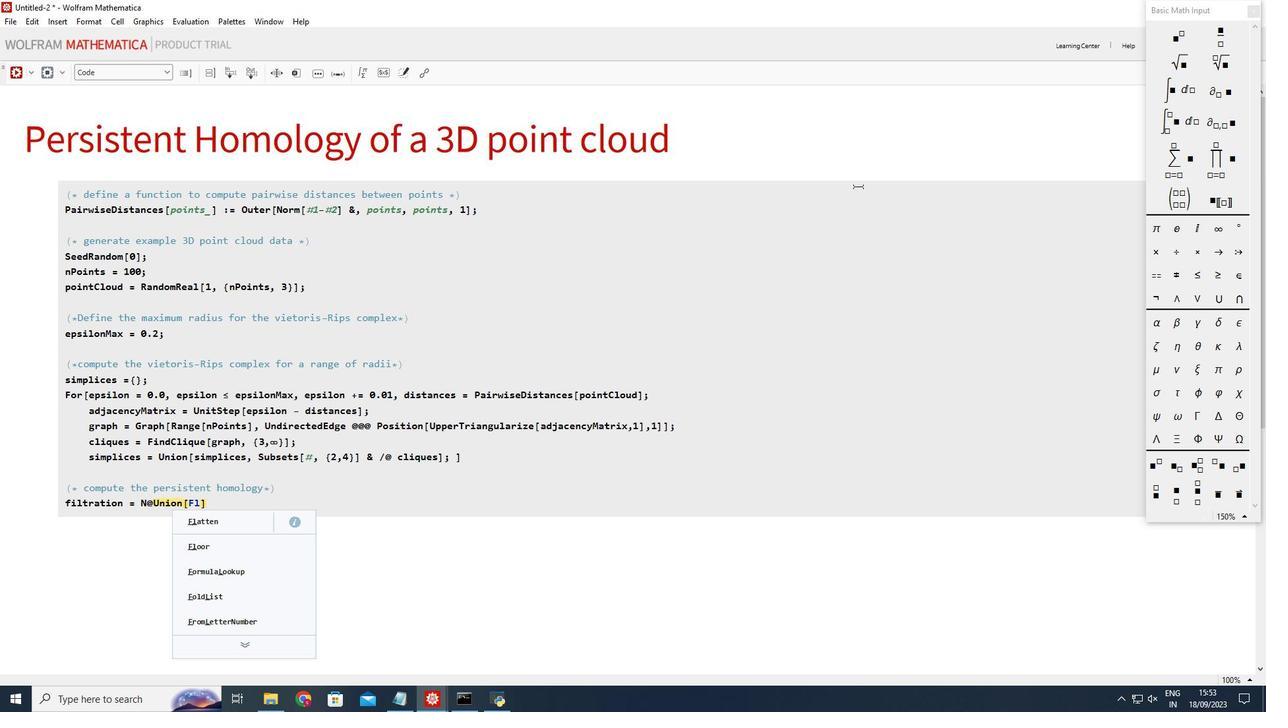 
Action: Key pressed atten[simplices<Key.right><Key.right>;<Key.enter>pd<Key.space>=<Key.space><Key.shift_r><Key.shift_r><Key.shift_r><Key.shift_r><Key.shift_r><Key.shift_r>P<Key.shift_r>D<Key.shift>Compute[filtration,<Key.space><Key.shift_r>Max<Key.shift>Dimension<Key.space>-<Key.shift_r>><Key.space>2<Key.right>;<Key.enter><Key.enter><Key.shift_r>)<Key.backspace><Key.shift_r>(*<Key.space>extract<Key.space>and<Key.space>prnt<Key.space>t<Key.backspace><Key.backspace><Key.backspace><Key.backspace>int<Key.space>the<Key.space>persistence<Key.space>diagram<Key.space><Key.right><Key.right><Key.enter><Key.shift_r>Print[<Key.shift_r>"<Key.shift_r>Persistence<Key.space><Key.shift_r><Key.shift_r><Key.shift_r><Key.shift_r><Key.shift_r><Key.shift_r><Key.shift_r>Diagram<Key.space><Key.shift_r>:<Key.space><Key.right><Key.right>;<Key.backspace><Key.enter>pd<Key.space><Key.shift_r><Key.enter>
Screenshot: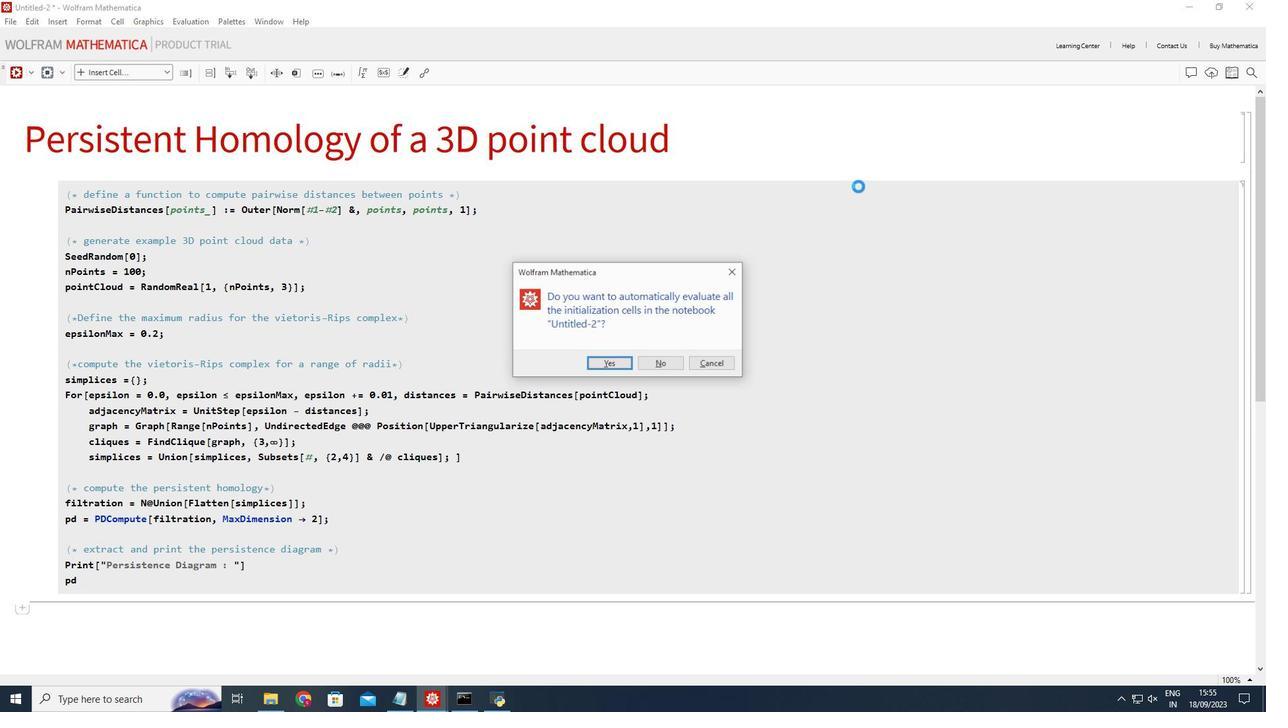 
Action: Mouse moved to (625, 368)
Screenshot: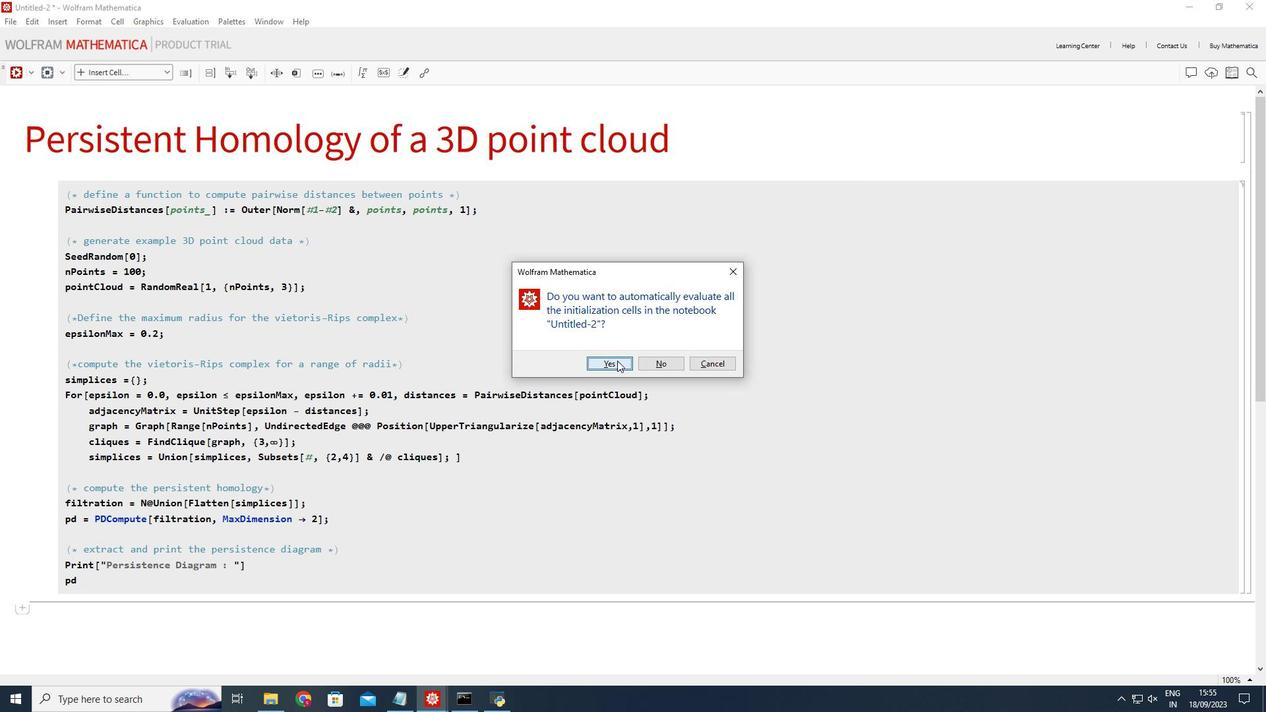 
Action: Mouse pressed left at (625, 368)
Screenshot: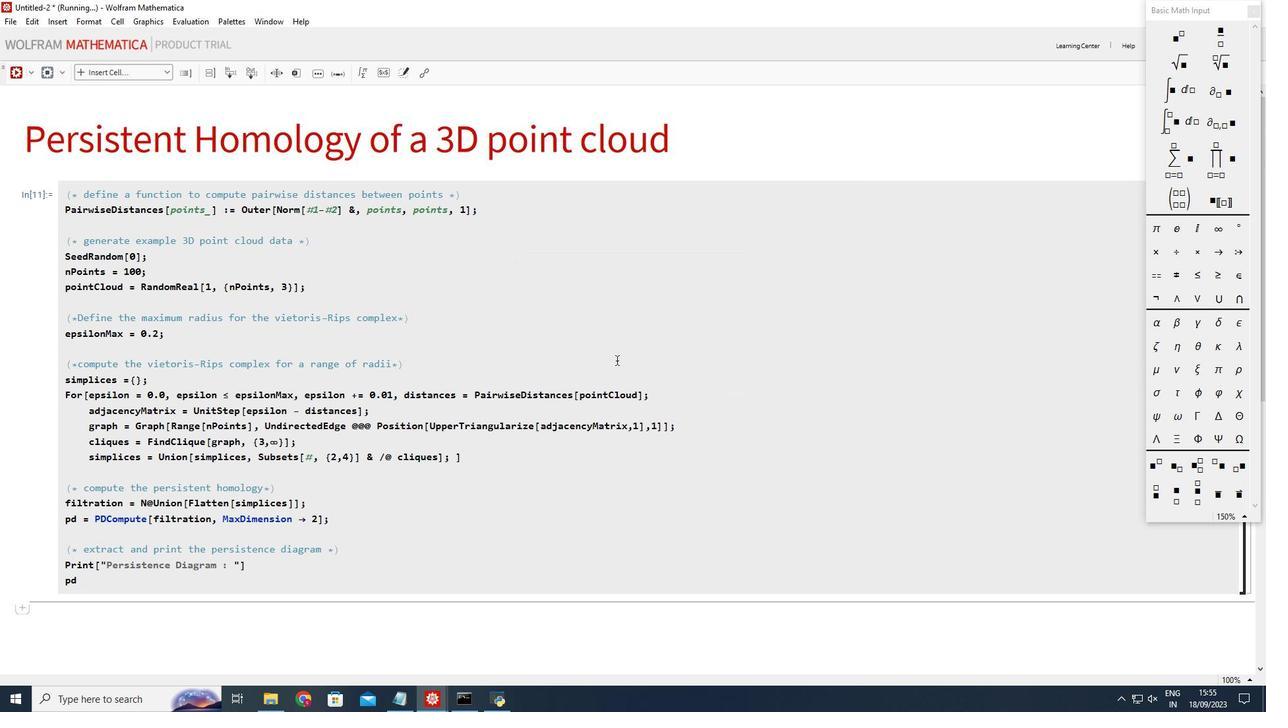 
Action: Mouse moved to (1261, 19)
Screenshot: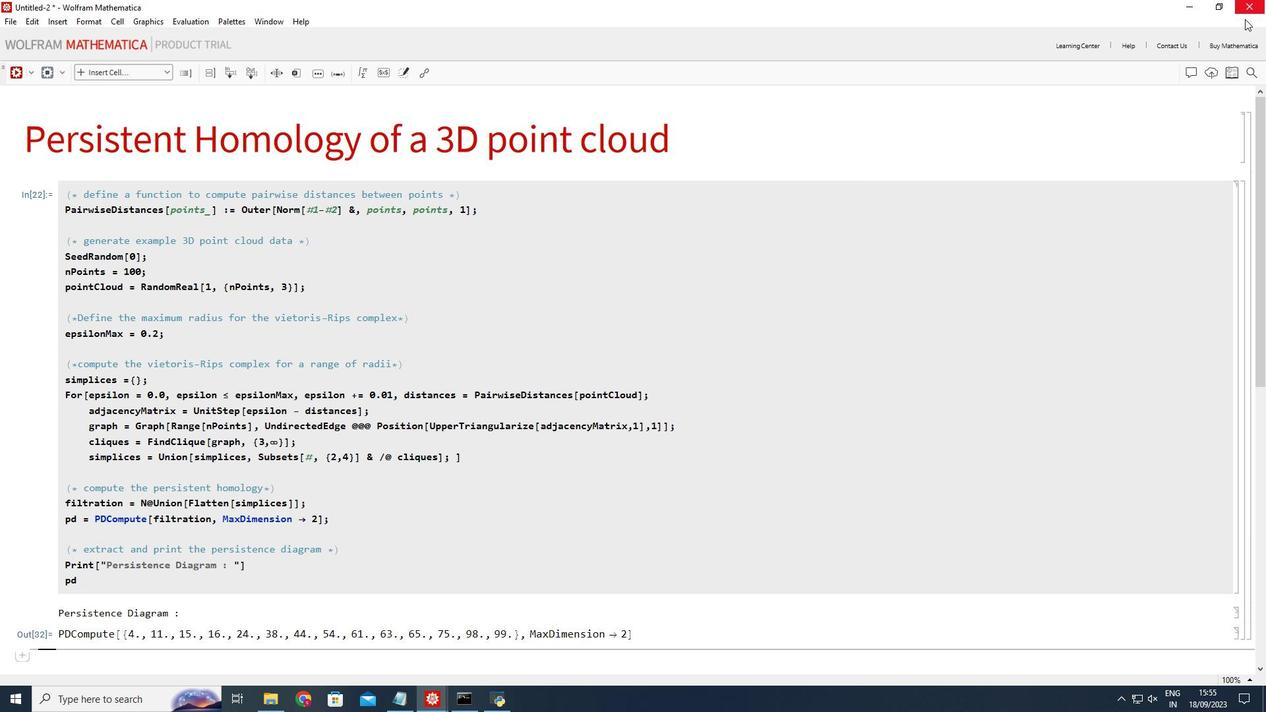 
Action: Mouse pressed left at (1261, 19)
Screenshot: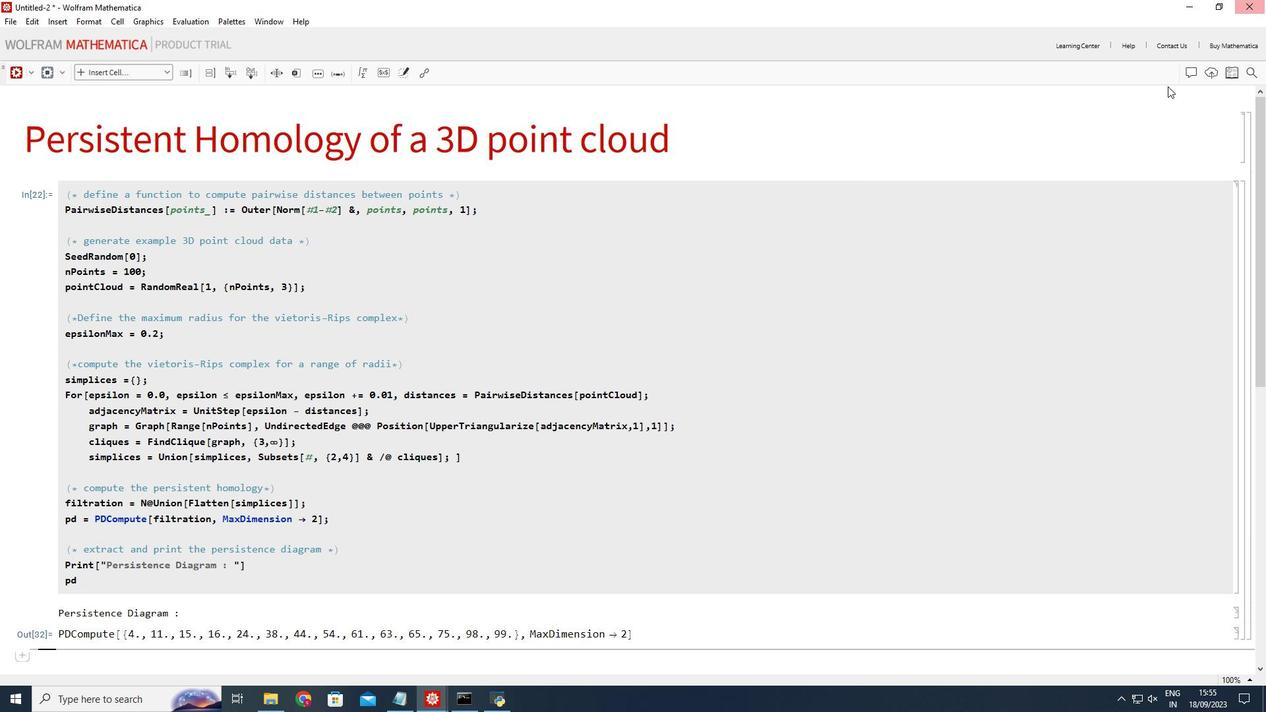 
Action: Mouse moved to (986, 316)
Screenshot: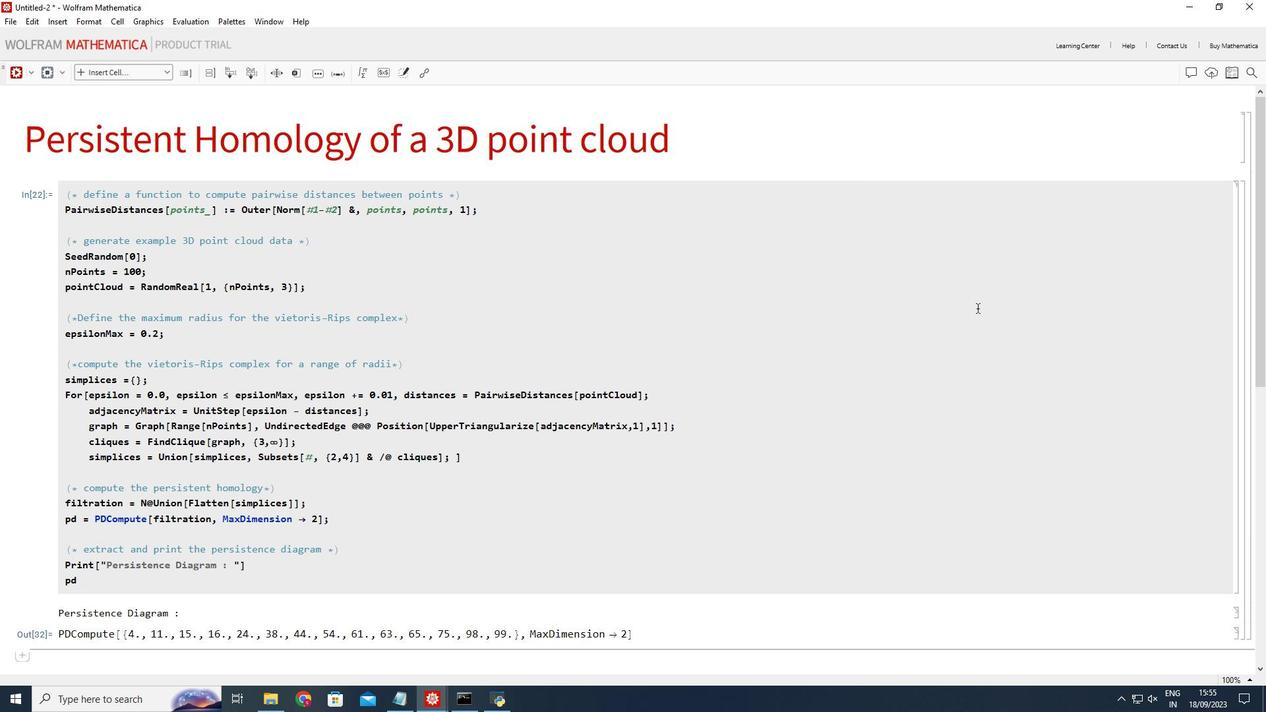 
Action: Mouse scrolled (986, 315) with delta (0, 0)
Screenshot: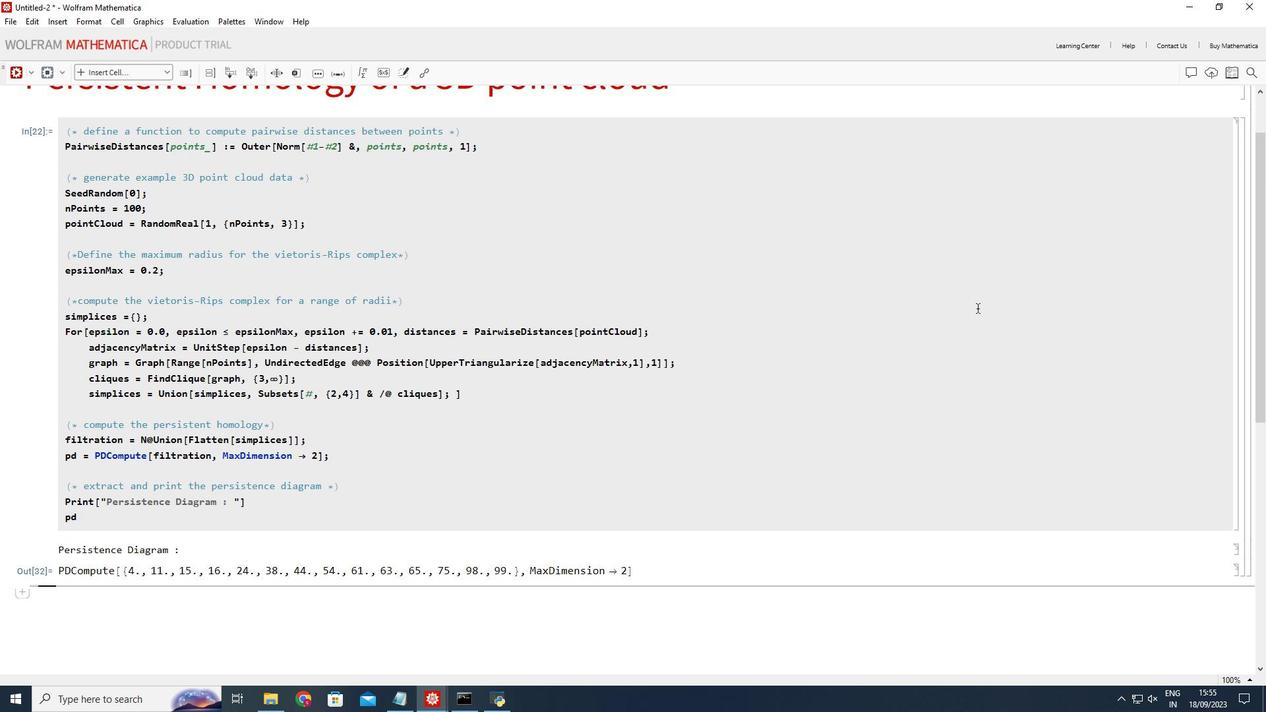 
